 Task: Search one way flight ticket for 4 adults, 2 children, 2 infants in seat and 1 infant on lap in economy from Columbus: John Glenn Columbus International Airport to New Bern: Coastal Carolina Regional Airport (was Craven County Regional) on 8-4-2023. Choice of flights is JetBlue. Number of bags: 1 carry on bag. Price is upto 45000. Outbound departure time preference is 21:45.
Action: Mouse pressed left at (319, 265)
Screenshot: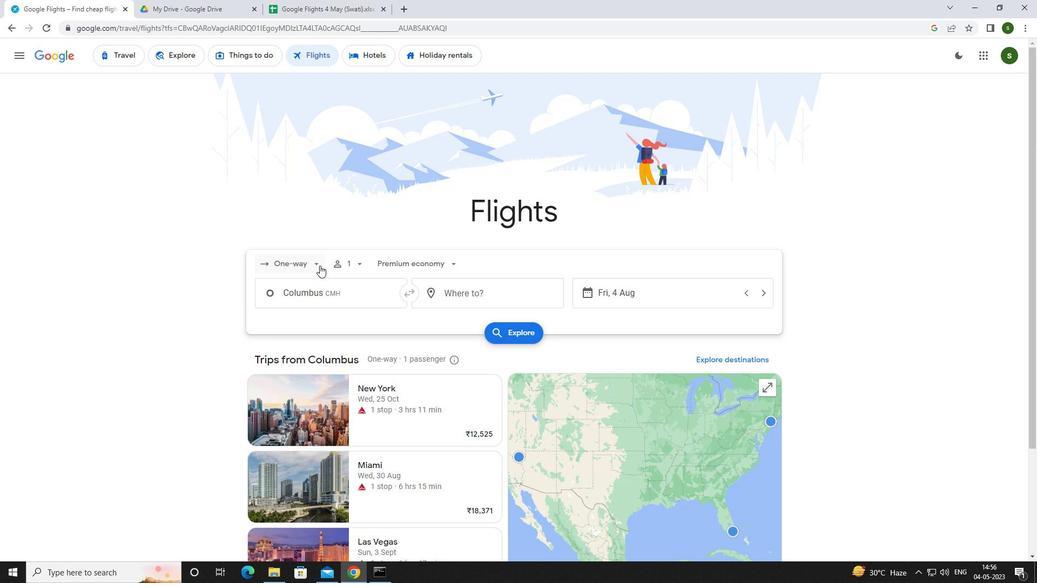 
Action: Mouse moved to (319, 310)
Screenshot: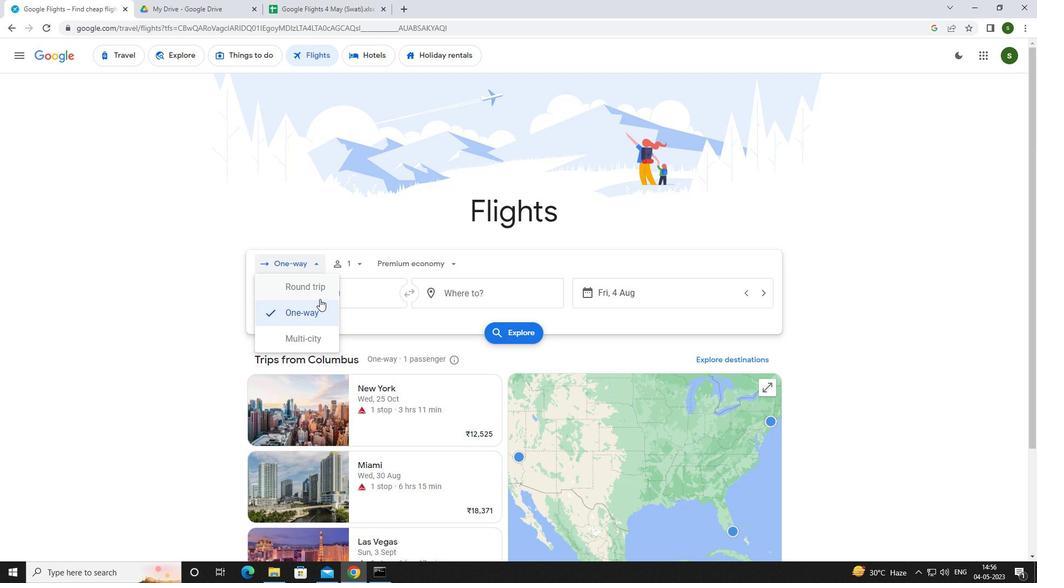 
Action: Mouse pressed left at (319, 310)
Screenshot: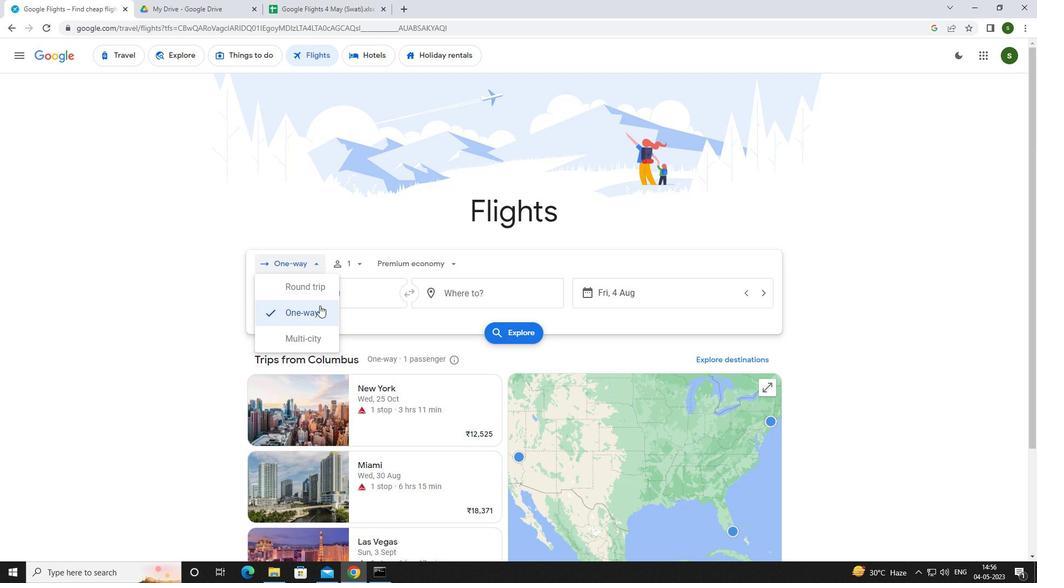 
Action: Mouse moved to (363, 265)
Screenshot: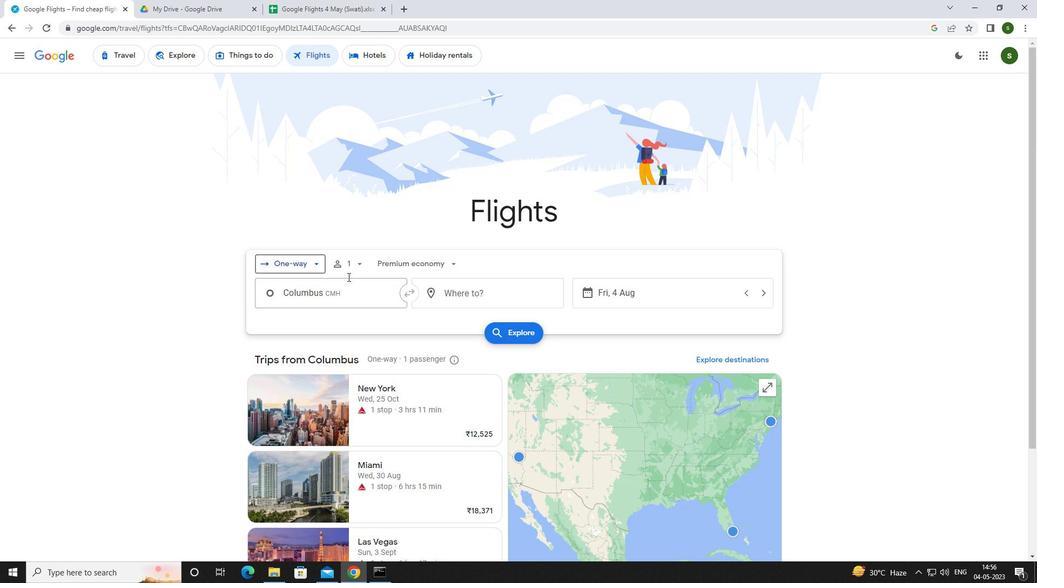 
Action: Mouse pressed left at (363, 265)
Screenshot: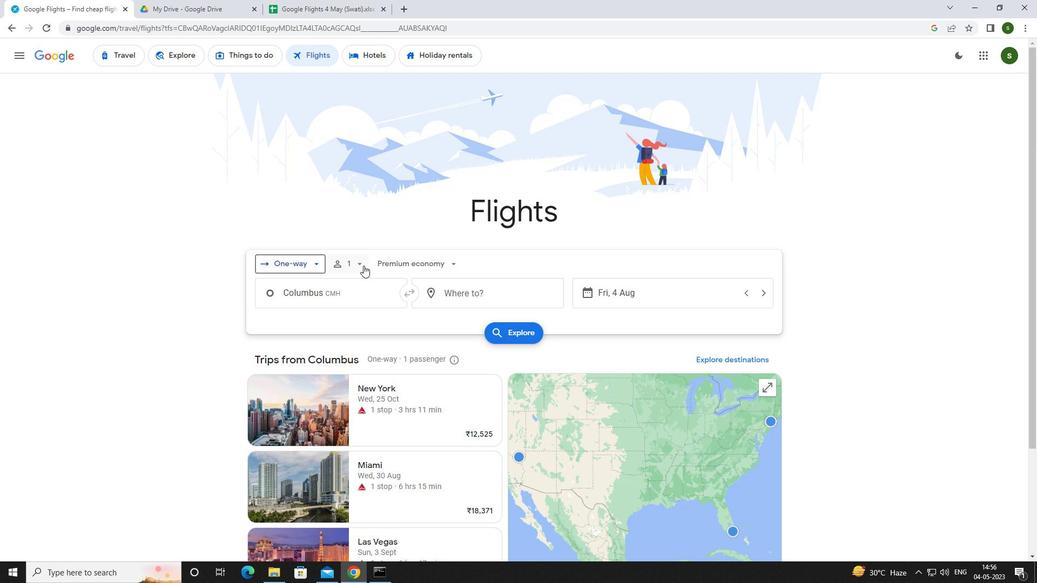 
Action: Mouse moved to (438, 292)
Screenshot: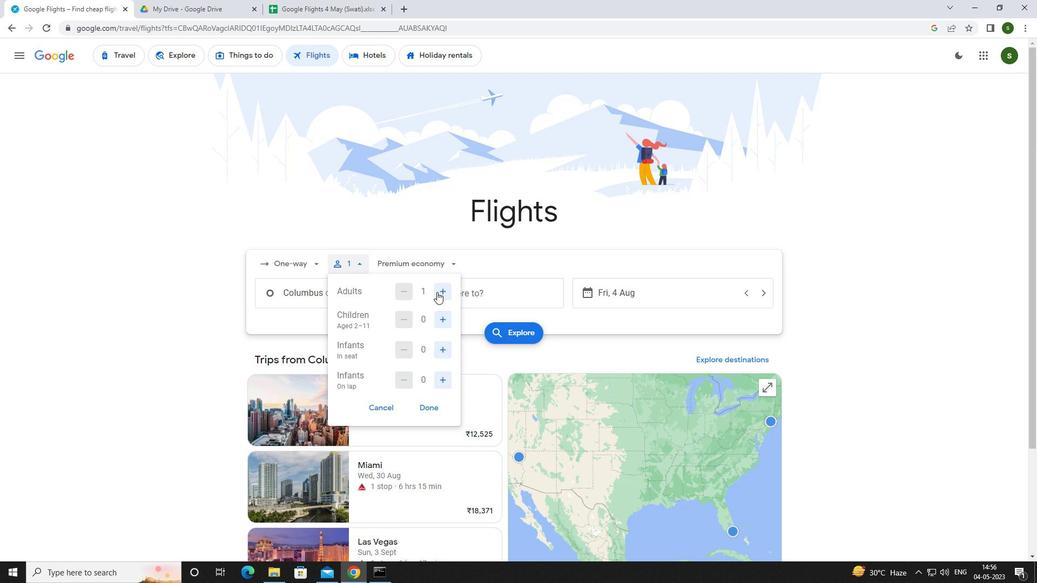
Action: Mouse pressed left at (438, 292)
Screenshot: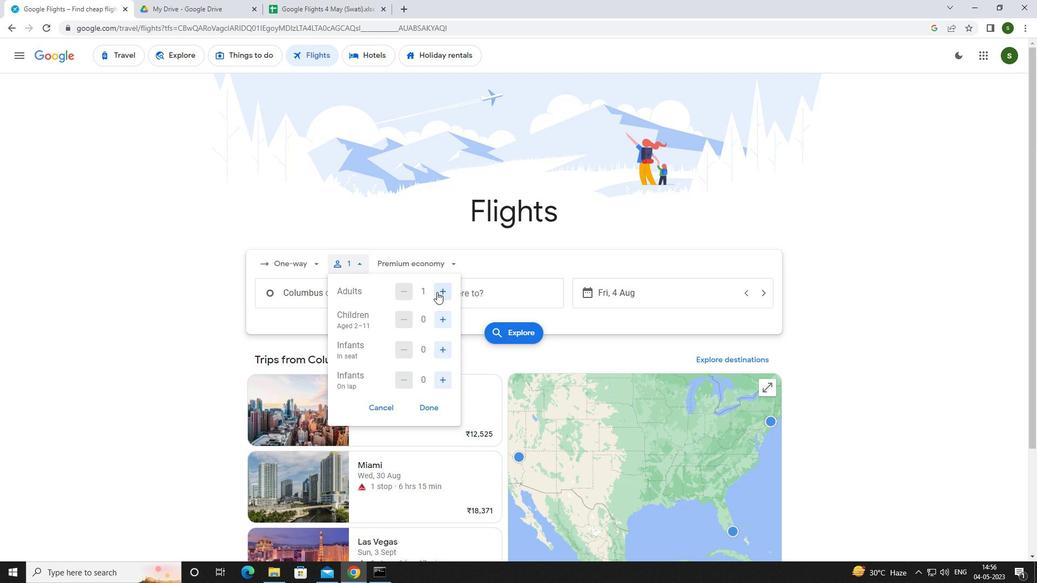 
Action: Mouse pressed left at (438, 292)
Screenshot: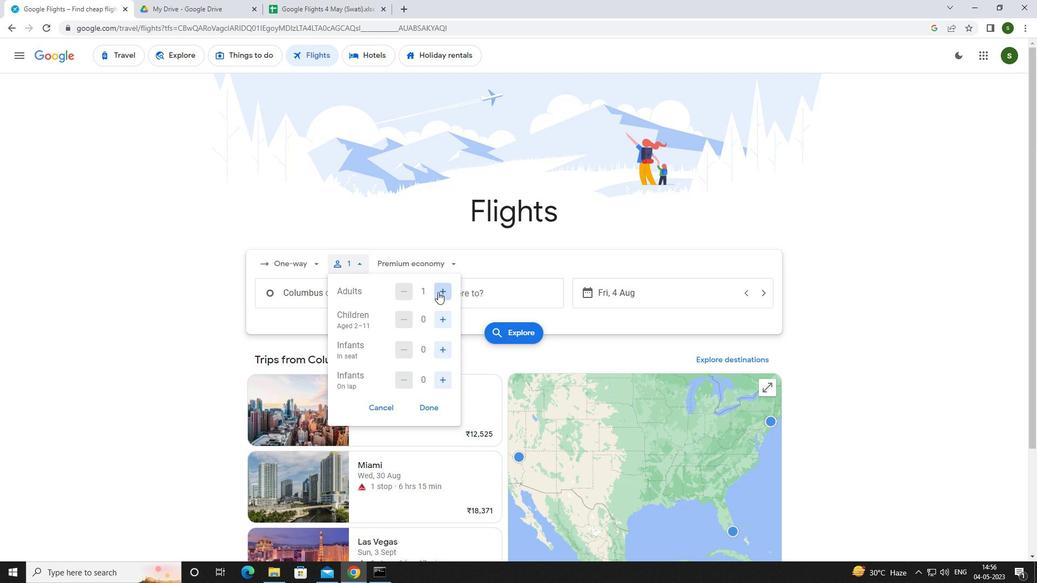 
Action: Mouse pressed left at (438, 292)
Screenshot: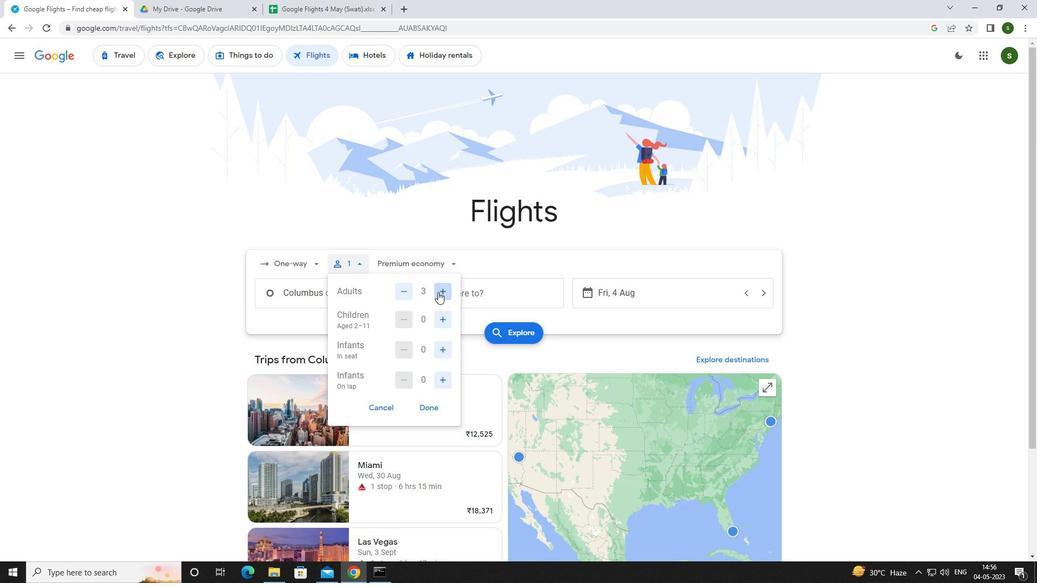 
Action: Mouse moved to (443, 317)
Screenshot: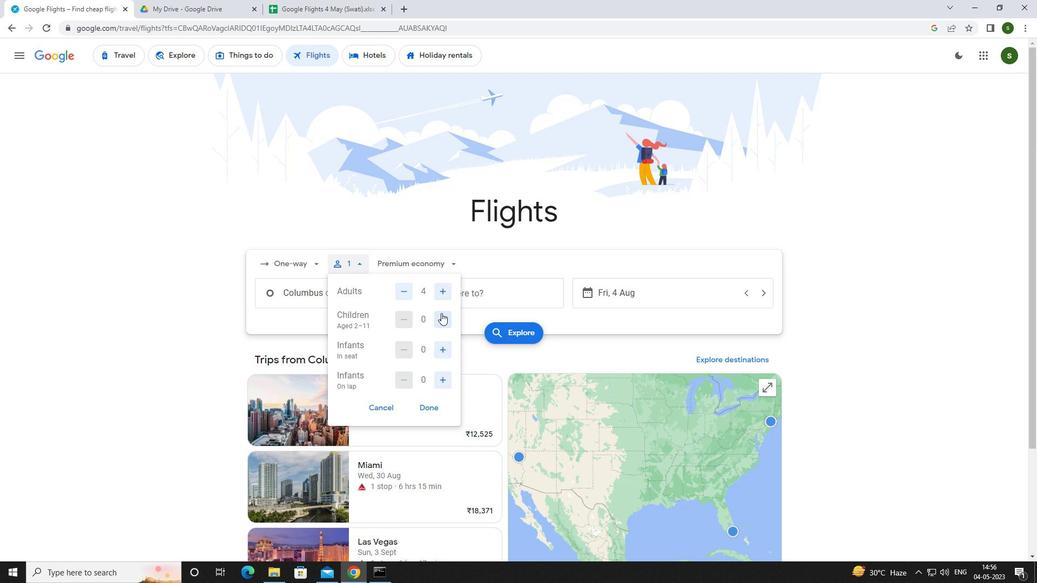 
Action: Mouse pressed left at (443, 317)
Screenshot: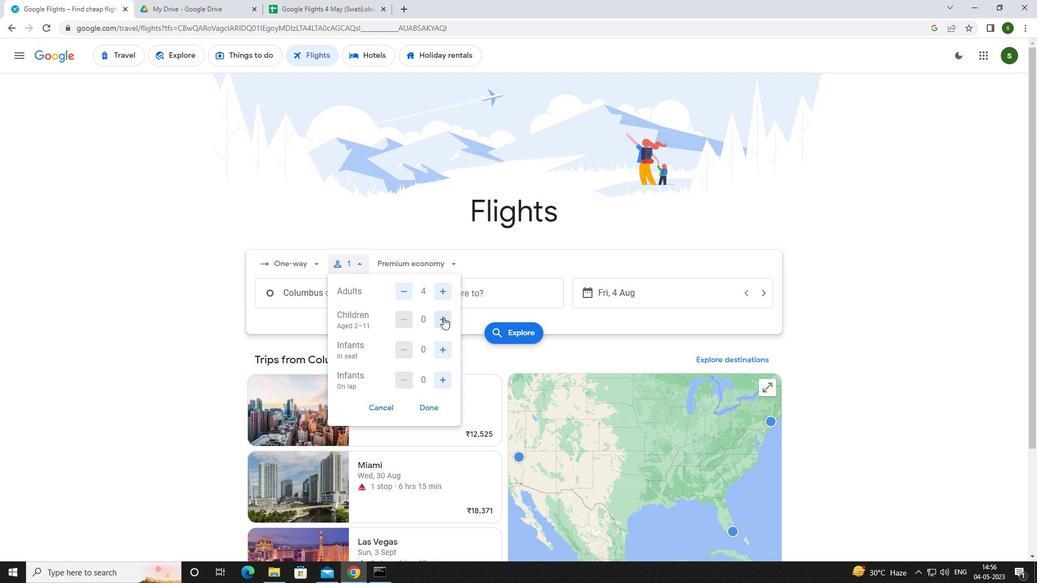 
Action: Mouse pressed left at (443, 317)
Screenshot: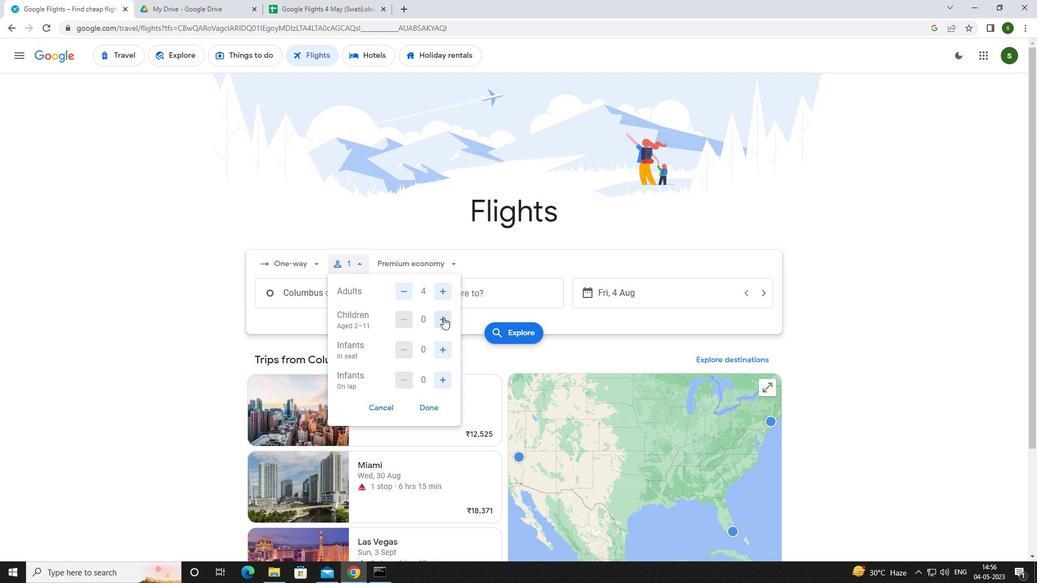 
Action: Mouse moved to (440, 347)
Screenshot: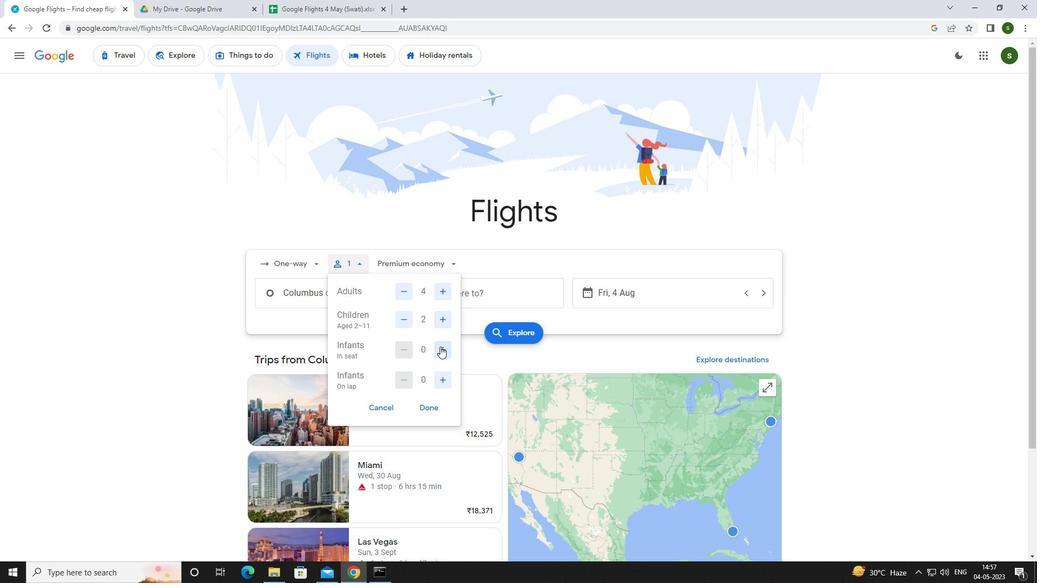 
Action: Mouse pressed left at (440, 347)
Screenshot: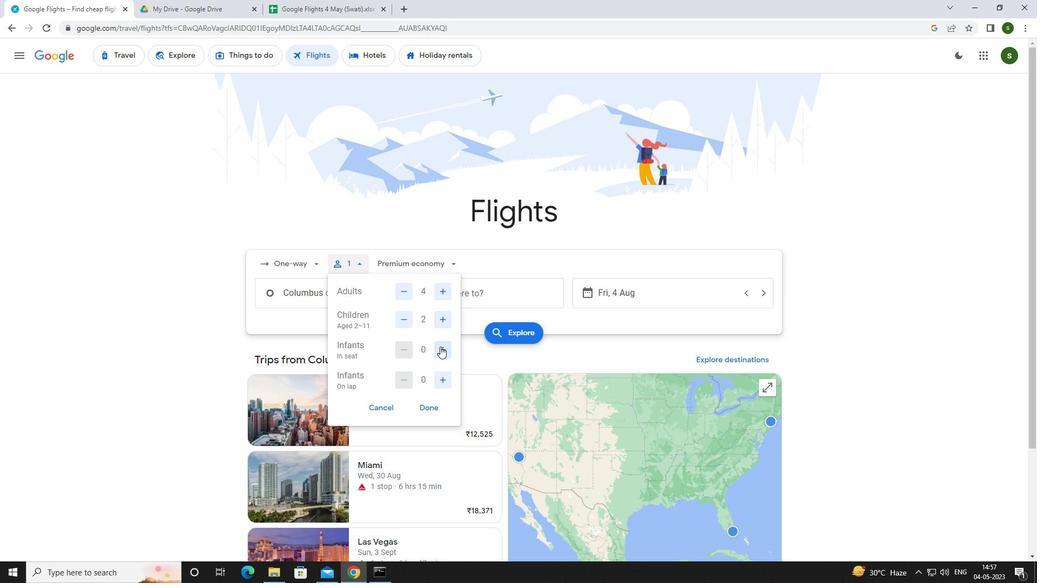 
Action: Mouse moved to (441, 347)
Screenshot: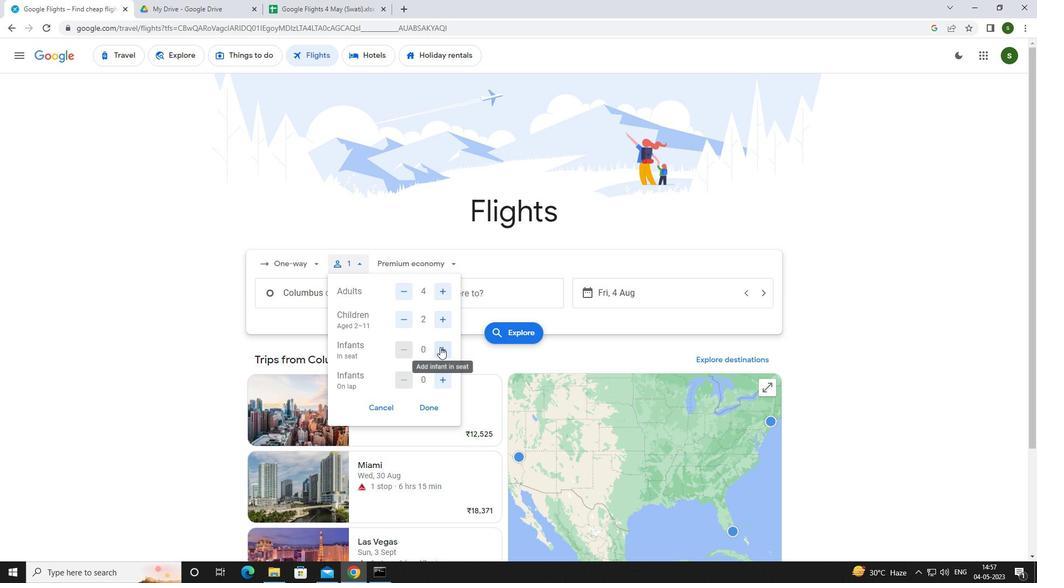 
Action: Mouse pressed left at (441, 347)
Screenshot: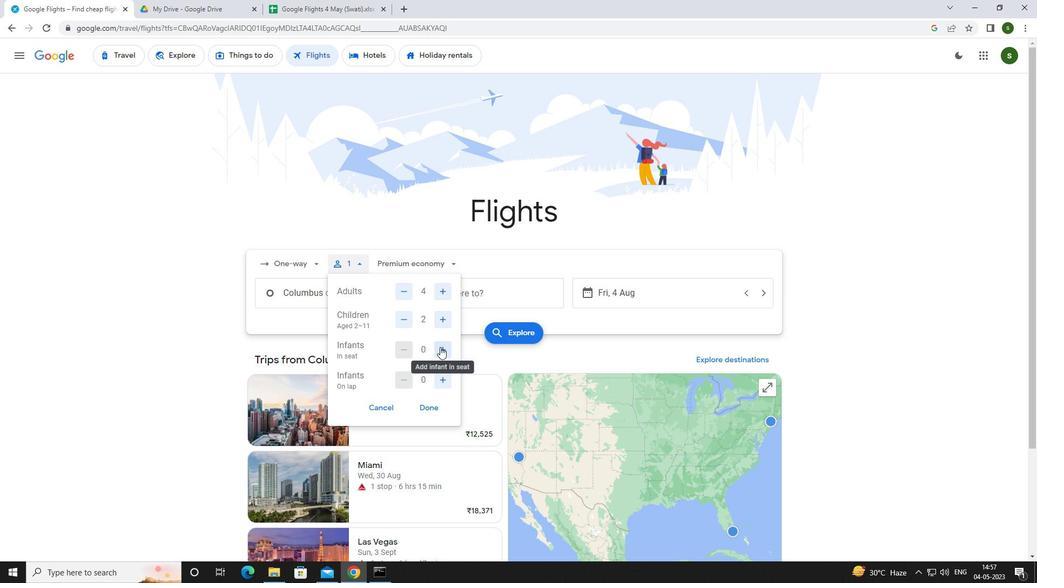 
Action: Mouse moved to (440, 378)
Screenshot: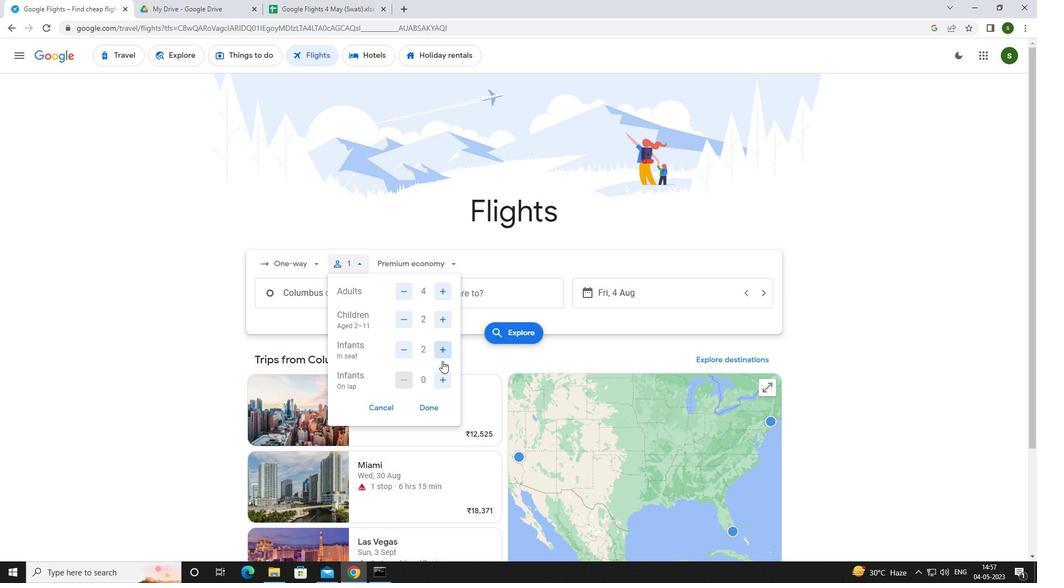 
Action: Mouse pressed left at (440, 378)
Screenshot: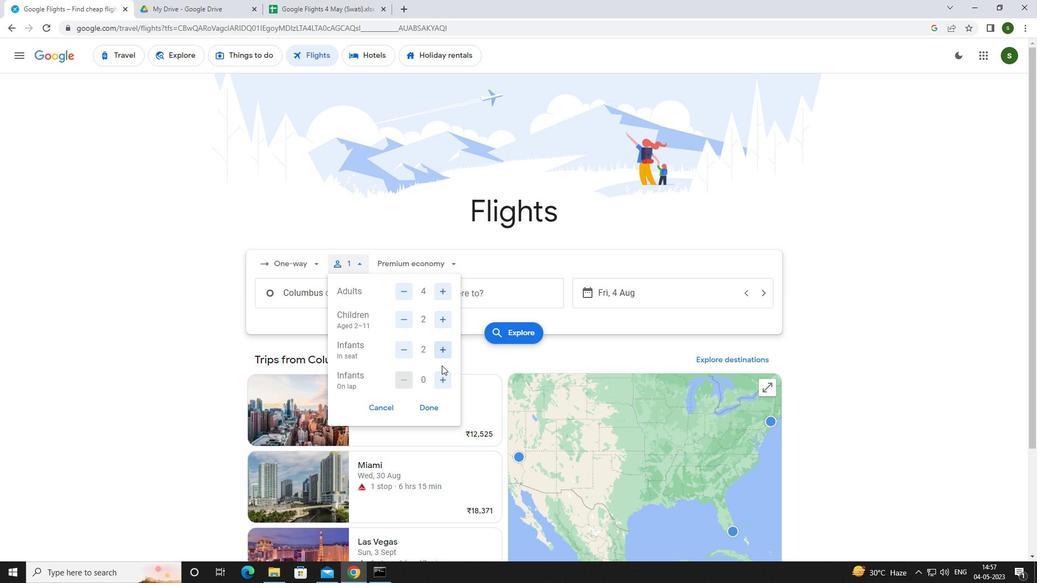 
Action: Mouse moved to (431, 264)
Screenshot: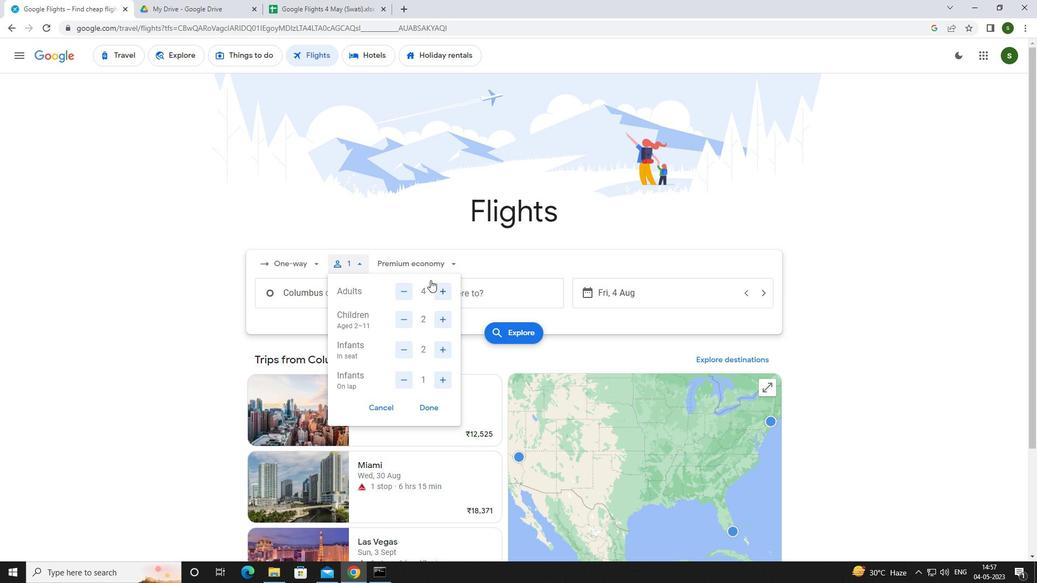 
Action: Mouse pressed left at (431, 264)
Screenshot: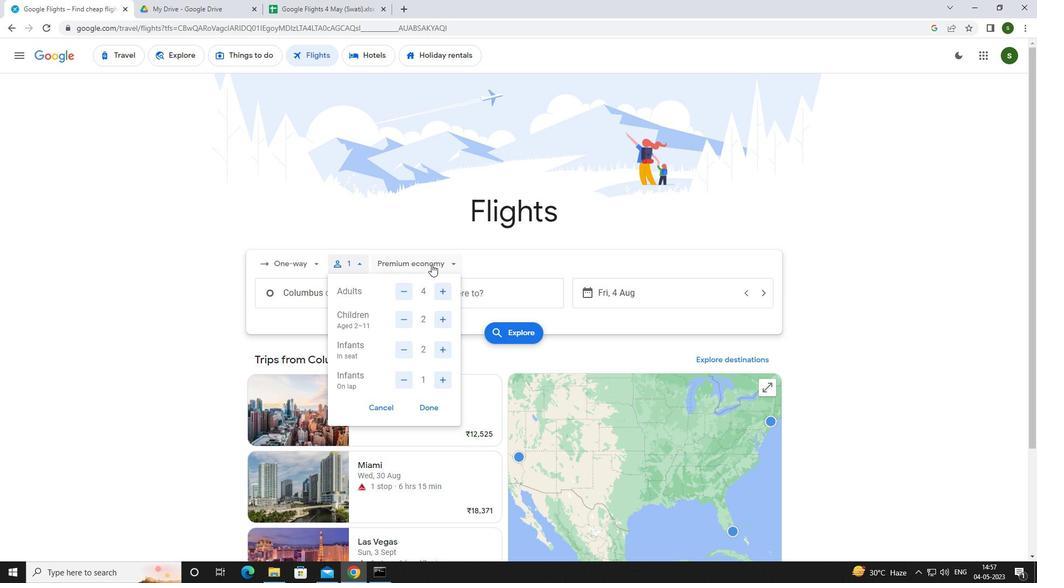 
Action: Mouse moved to (424, 291)
Screenshot: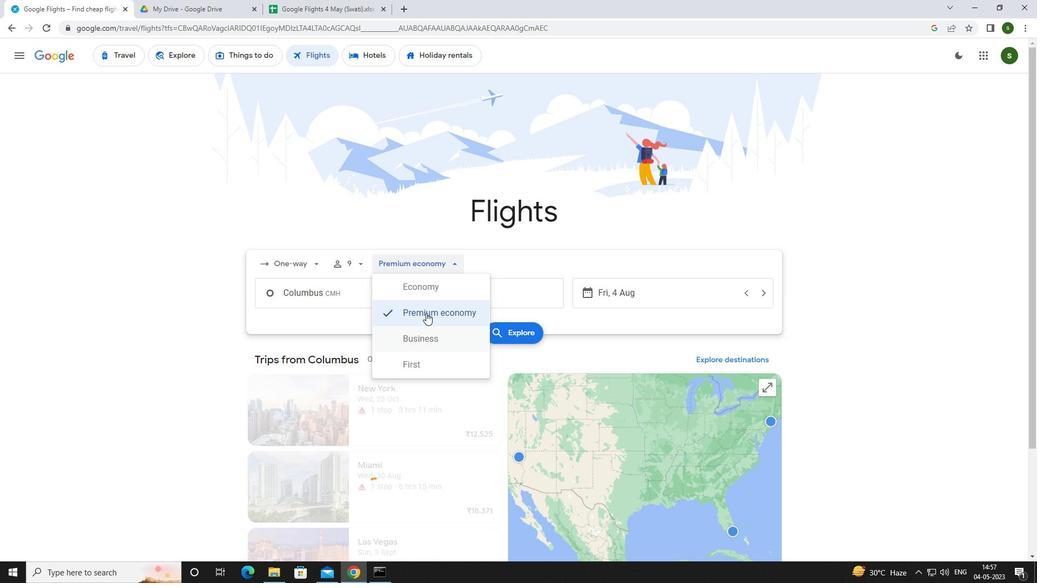 
Action: Mouse pressed left at (424, 291)
Screenshot: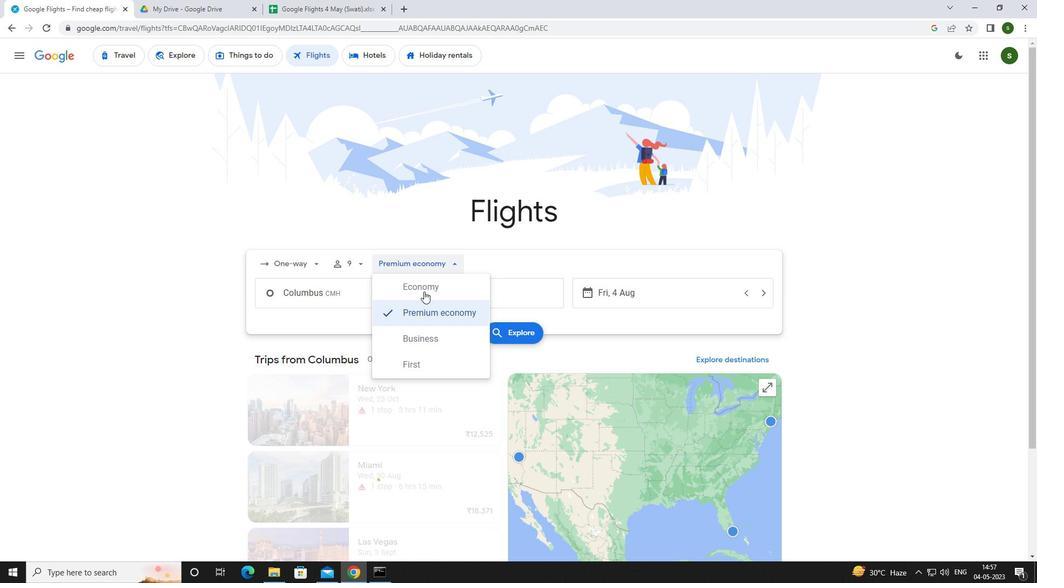 
Action: Mouse moved to (360, 299)
Screenshot: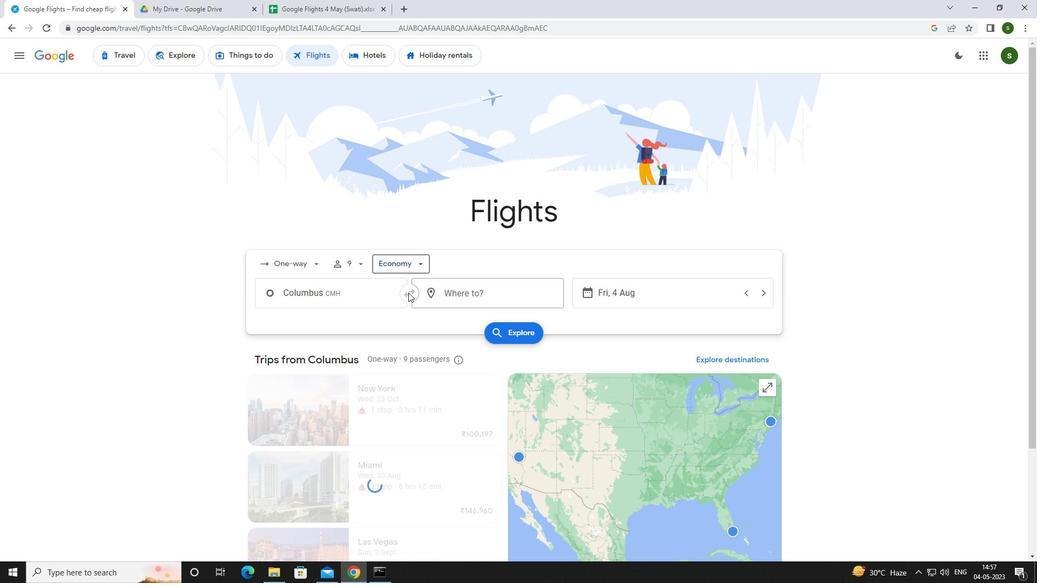 
Action: Mouse pressed left at (360, 299)
Screenshot: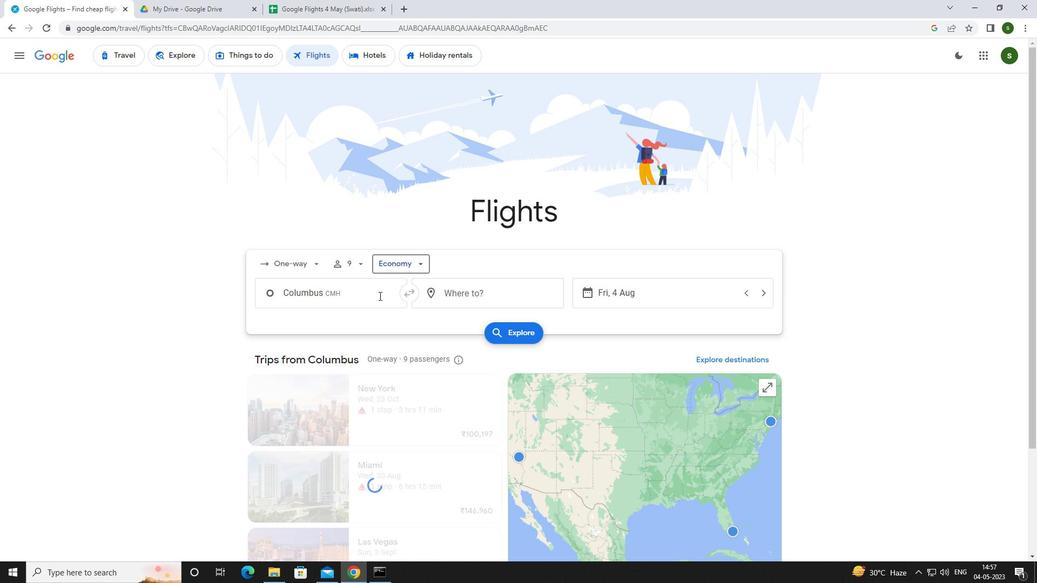 
Action: Mouse moved to (361, 299)
Screenshot: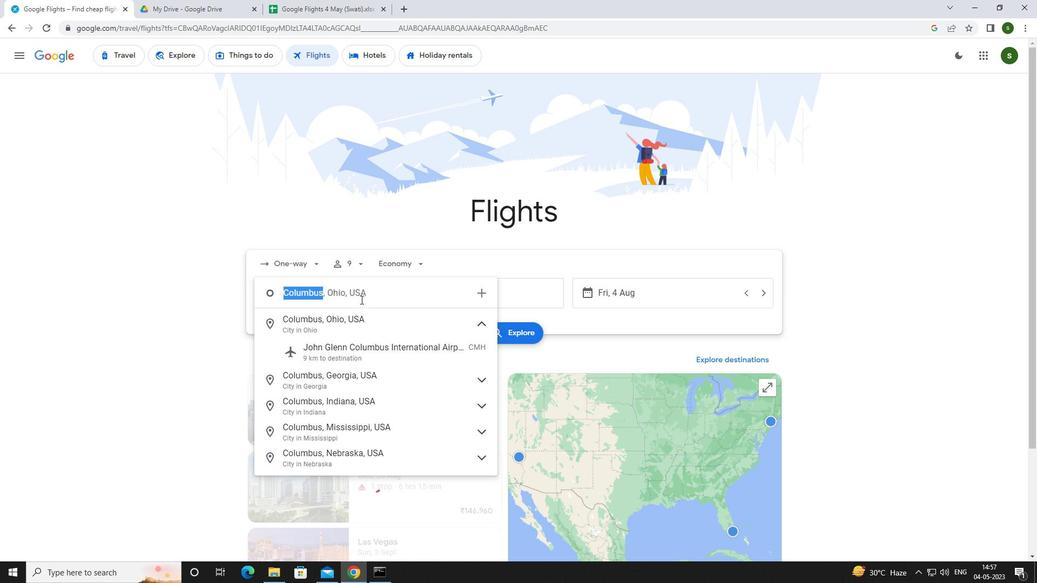 
Action: Key pressed <Key.caps_lock>j<Key.caps_lock>ohn<Key.space><Key.caps_lock>g<Key.caps_lock>l
Screenshot: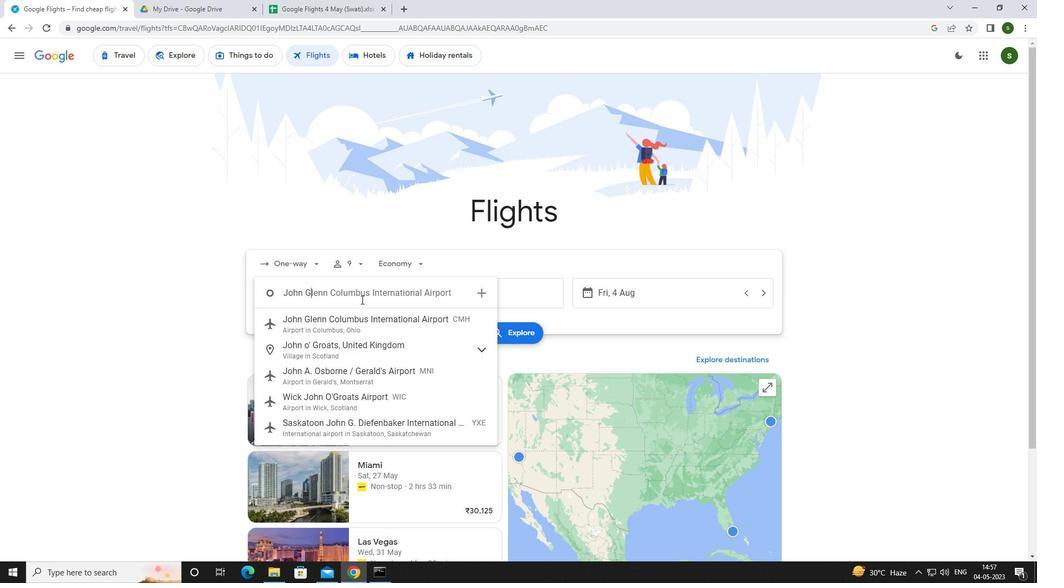 
Action: Mouse moved to (365, 323)
Screenshot: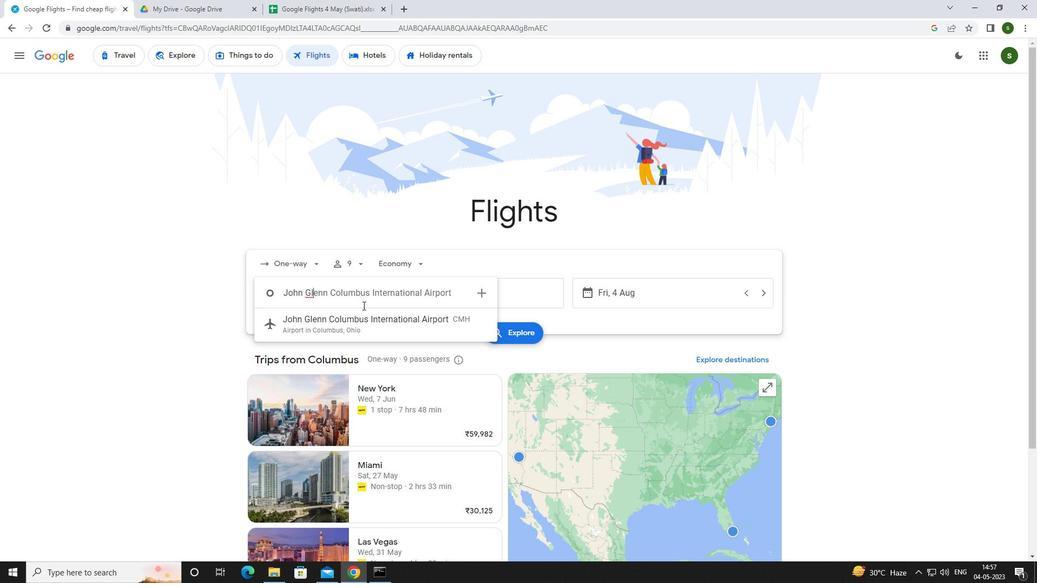 
Action: Mouse pressed left at (365, 323)
Screenshot: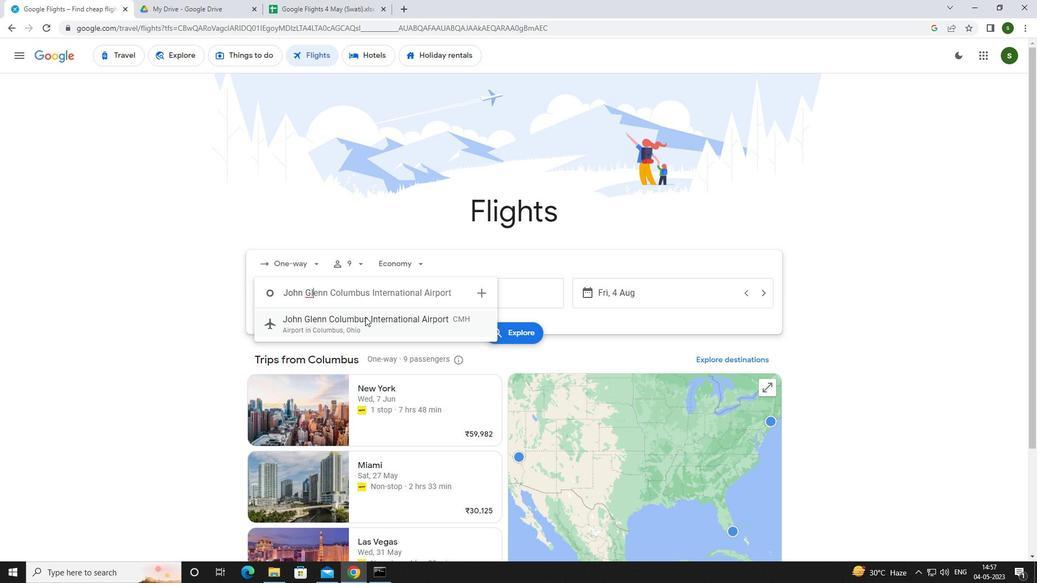 
Action: Mouse moved to (487, 297)
Screenshot: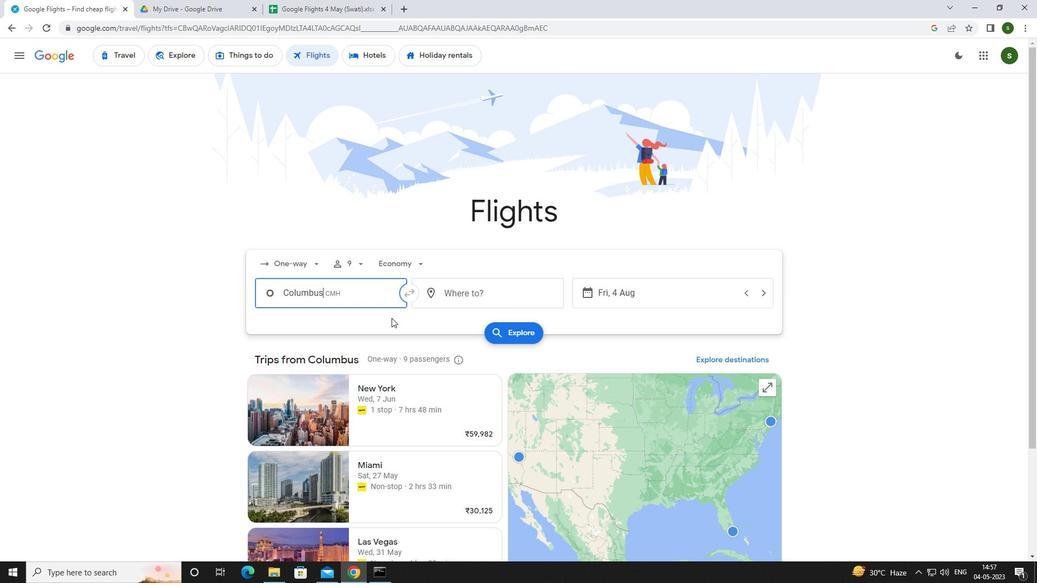 
Action: Mouse pressed left at (487, 297)
Screenshot: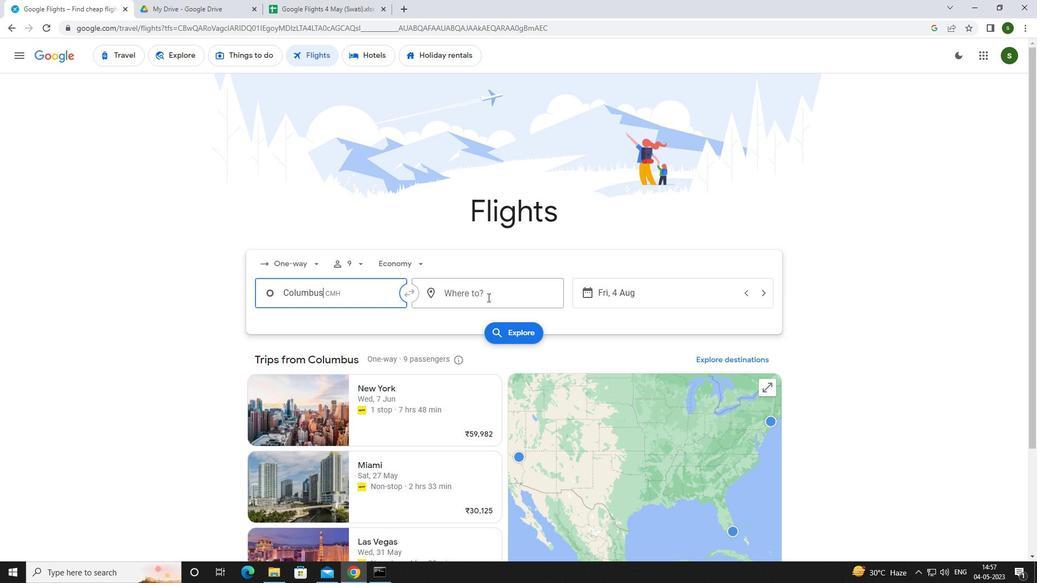 
Action: Mouse moved to (477, 290)
Screenshot: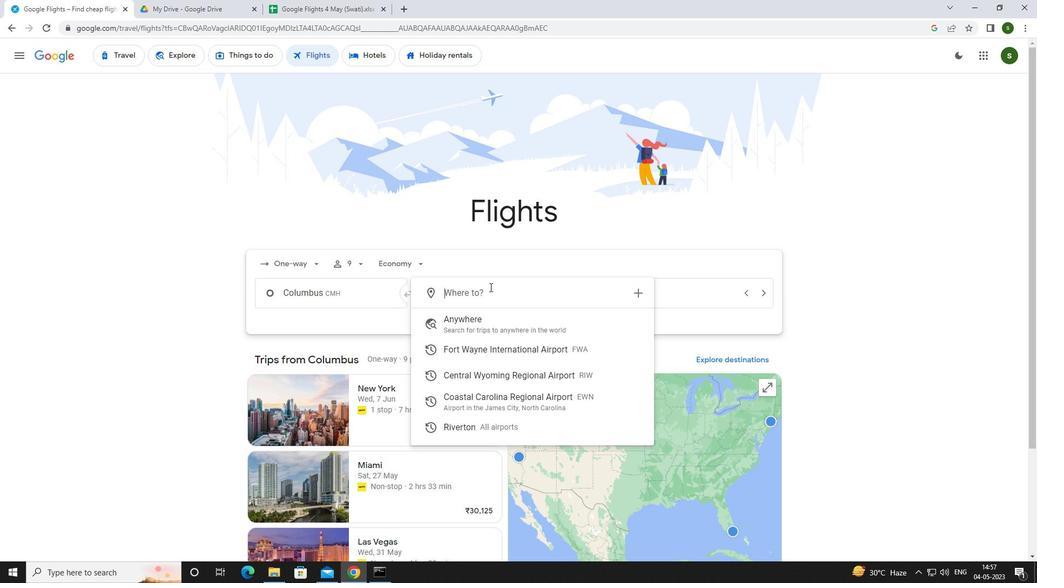
Action: Key pressed <Key.caps_lock>c<Key.caps_lock>oastal
Screenshot: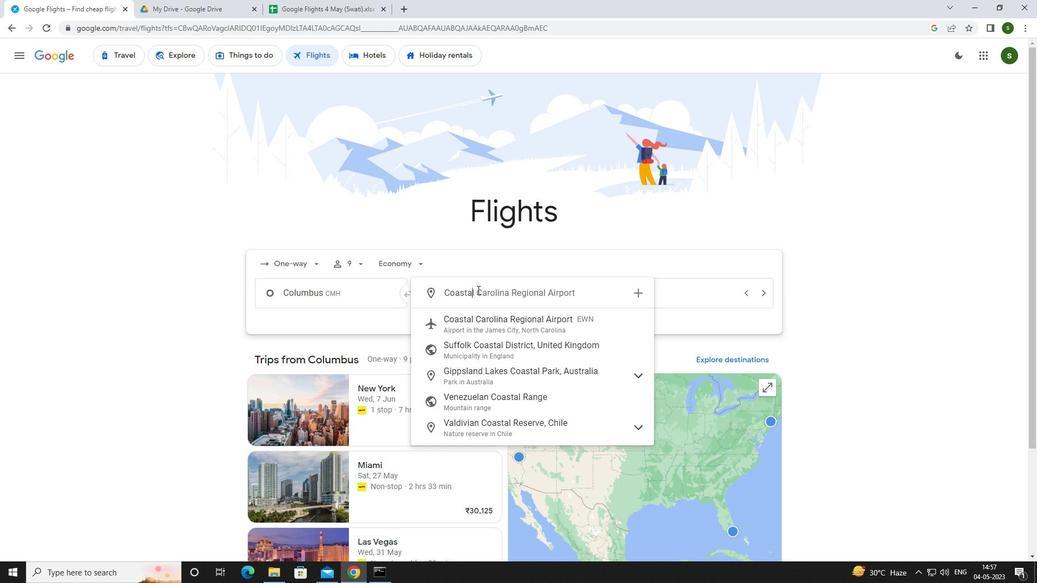 
Action: Mouse moved to (477, 331)
Screenshot: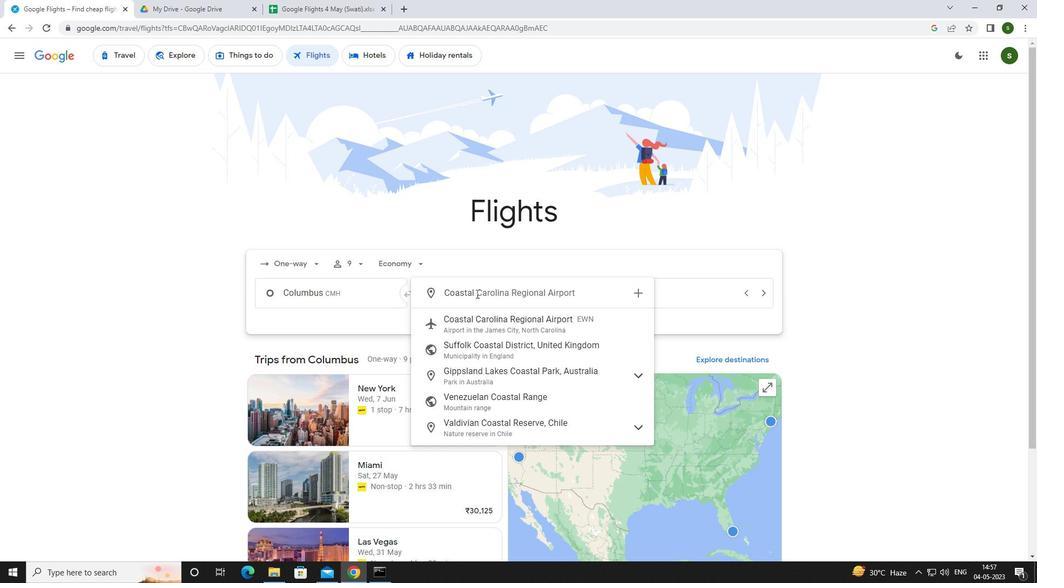 
Action: Mouse pressed left at (477, 331)
Screenshot: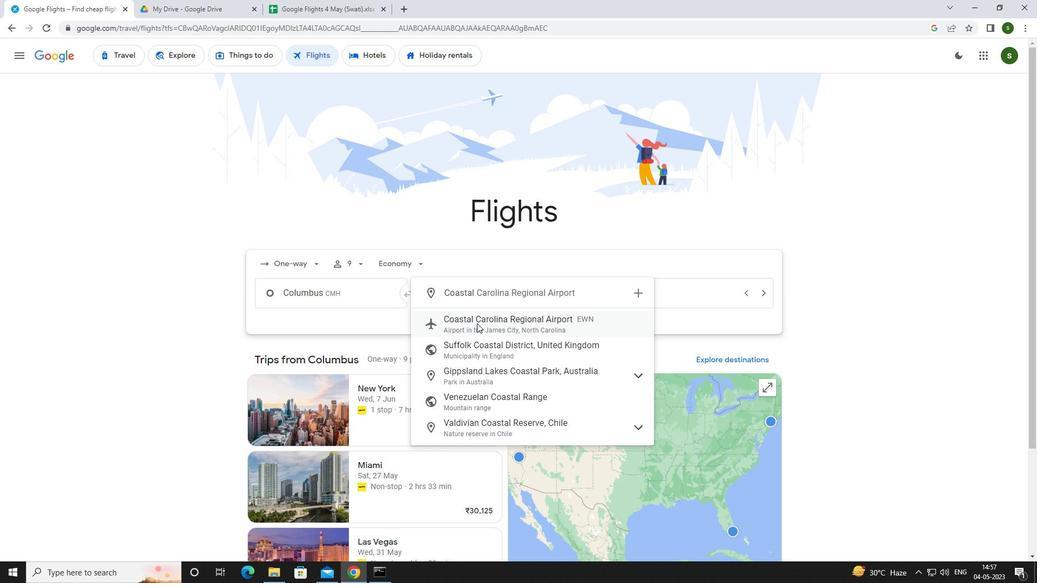 
Action: Mouse moved to (645, 292)
Screenshot: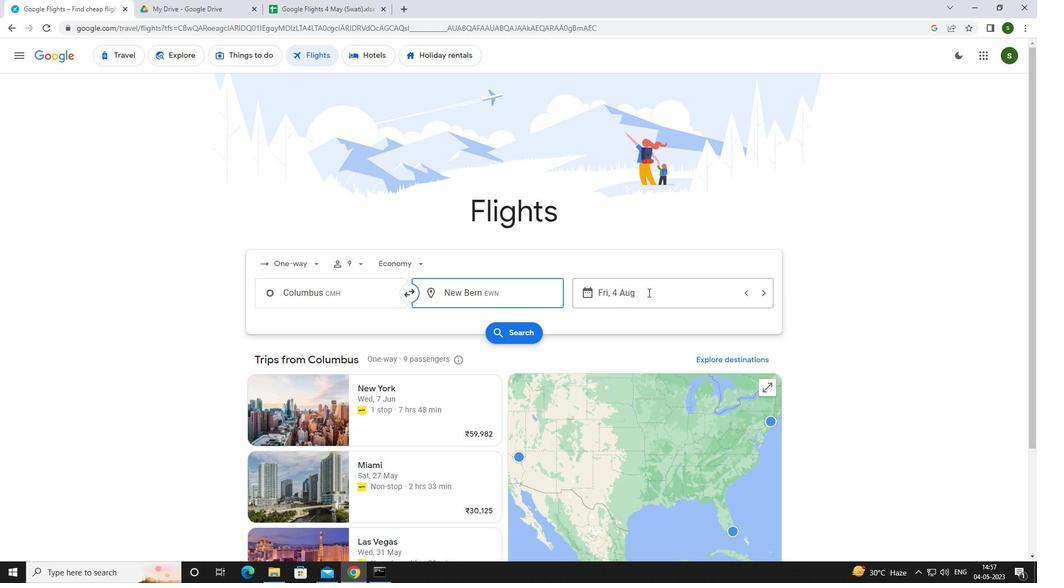 
Action: Mouse pressed left at (645, 292)
Screenshot: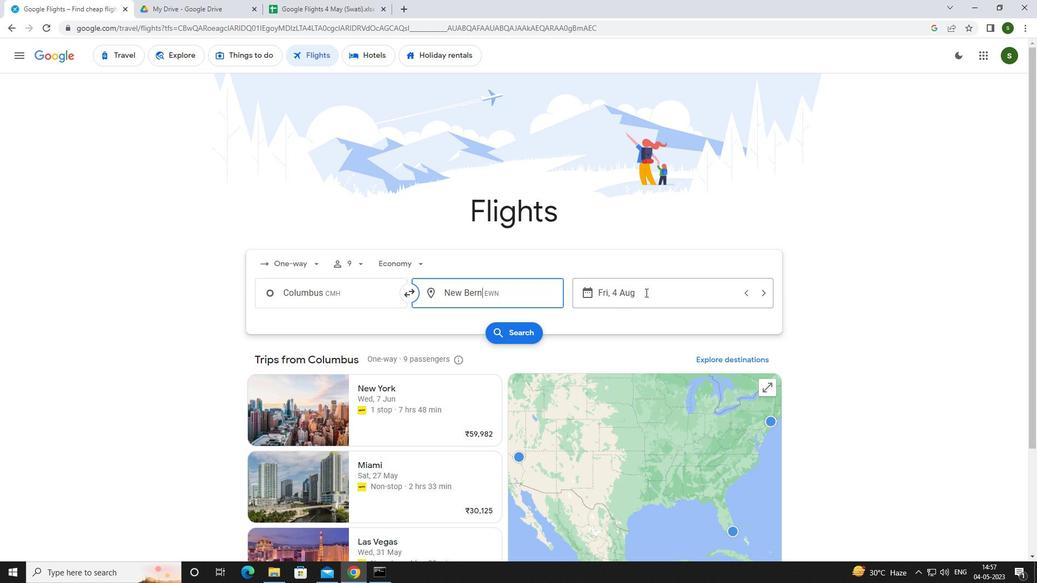 
Action: Mouse moved to (523, 366)
Screenshot: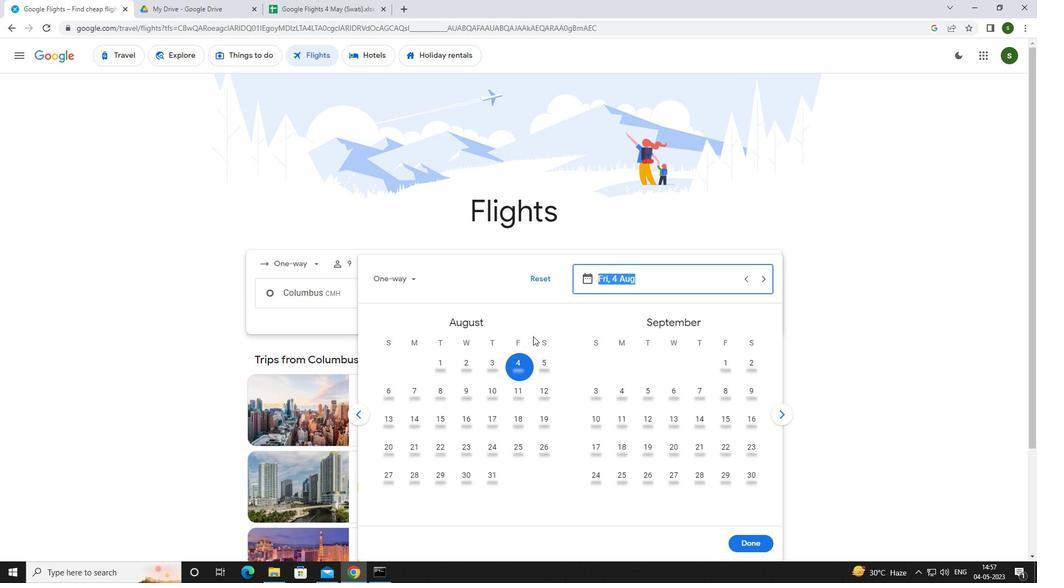 
Action: Mouse pressed left at (523, 366)
Screenshot: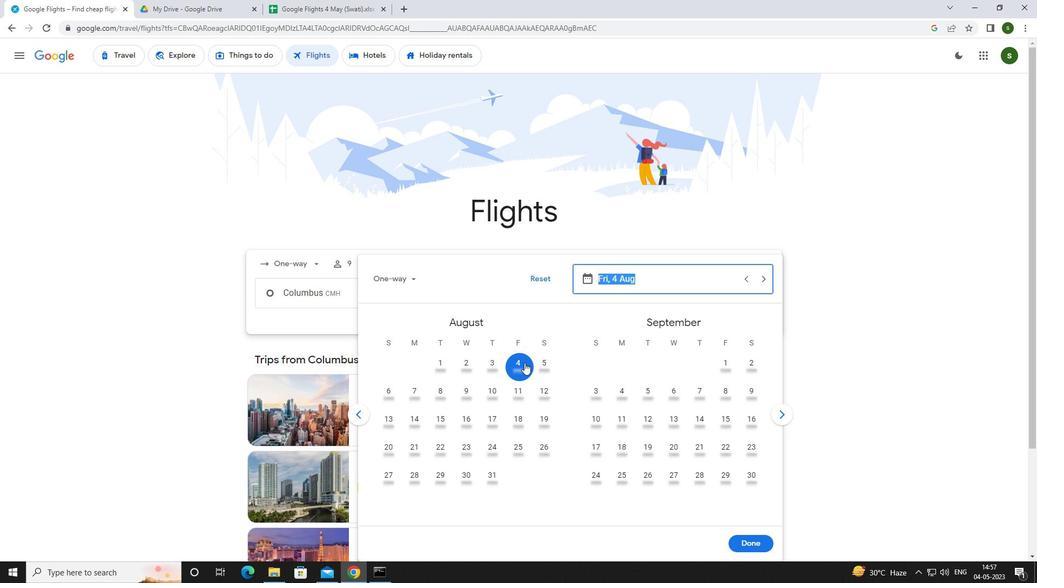 
Action: Mouse moved to (739, 544)
Screenshot: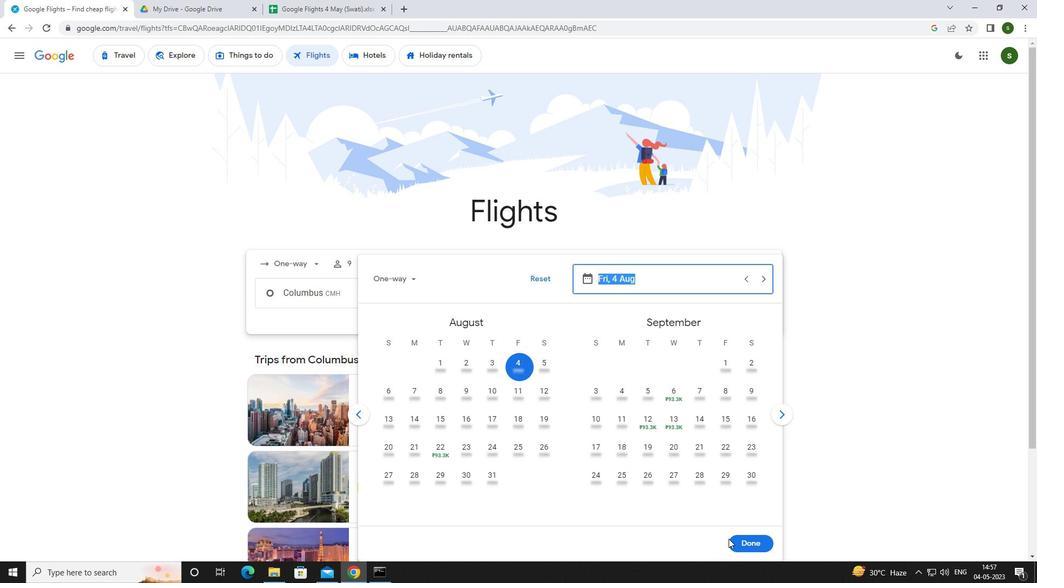 
Action: Mouse pressed left at (739, 544)
Screenshot: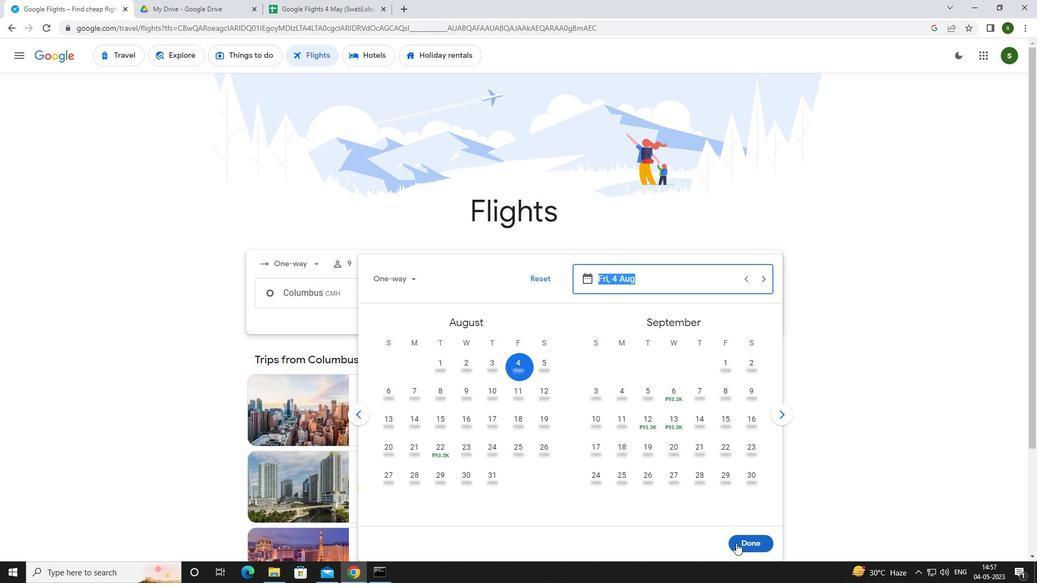 
Action: Mouse moved to (490, 326)
Screenshot: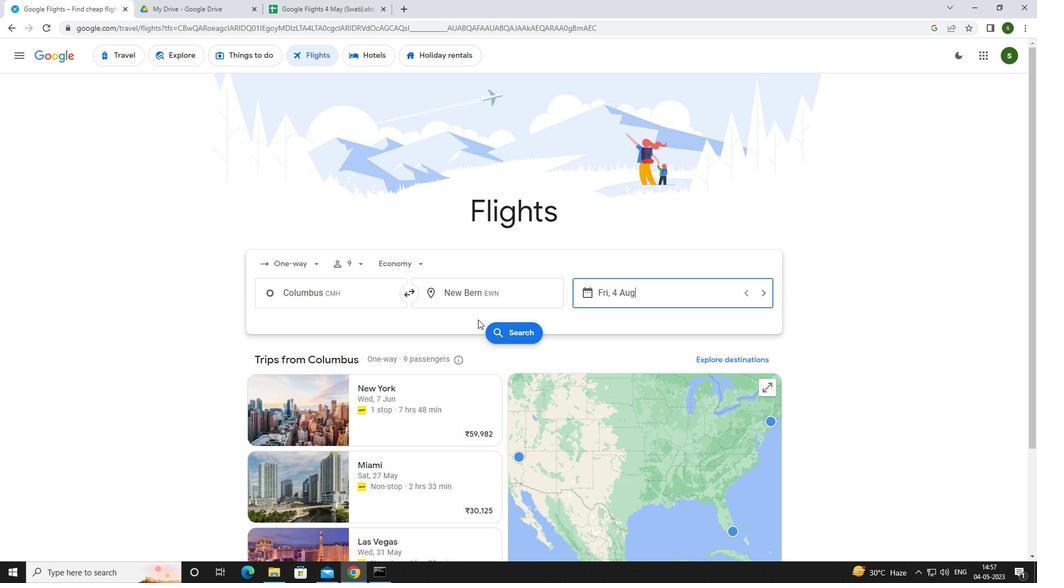 
Action: Mouse pressed left at (490, 326)
Screenshot: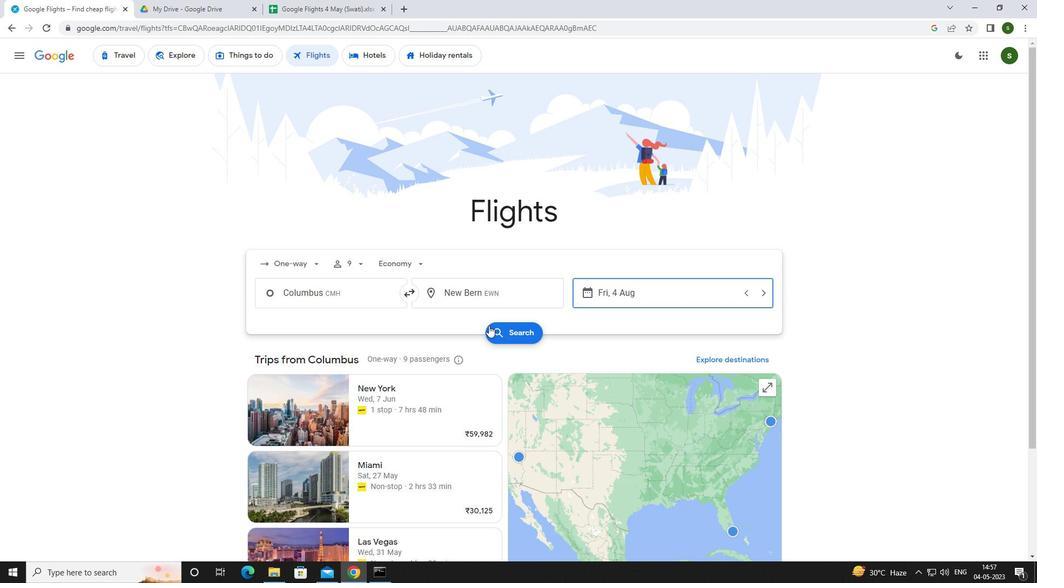 
Action: Mouse moved to (264, 154)
Screenshot: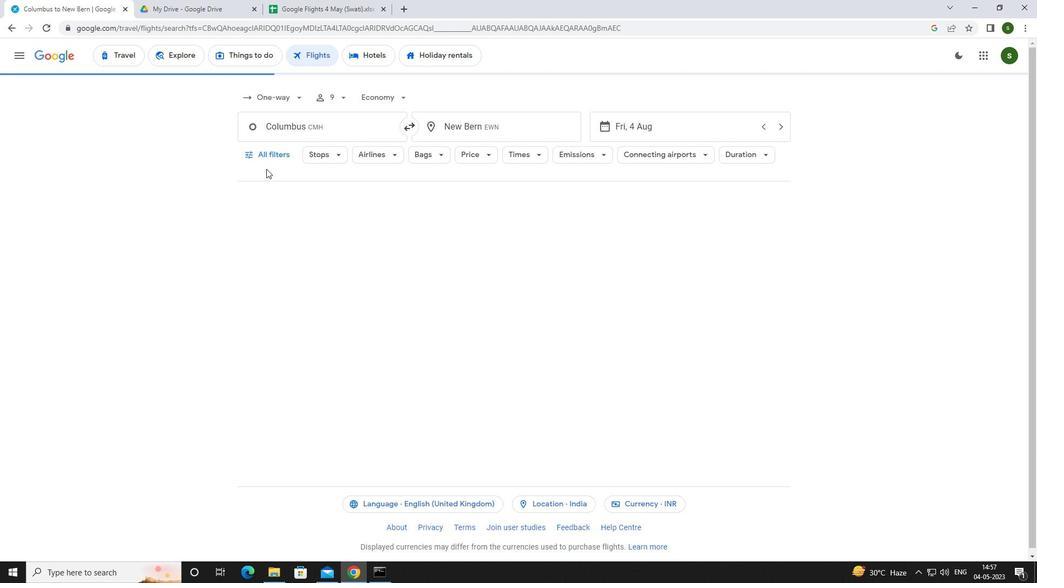 
Action: Mouse pressed left at (264, 154)
Screenshot: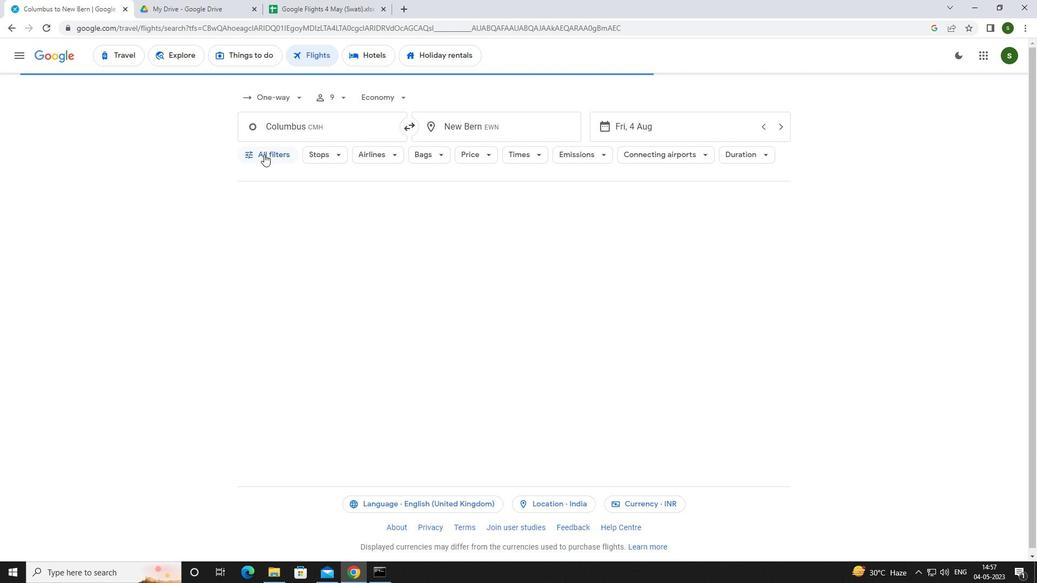 
Action: Mouse moved to (401, 385)
Screenshot: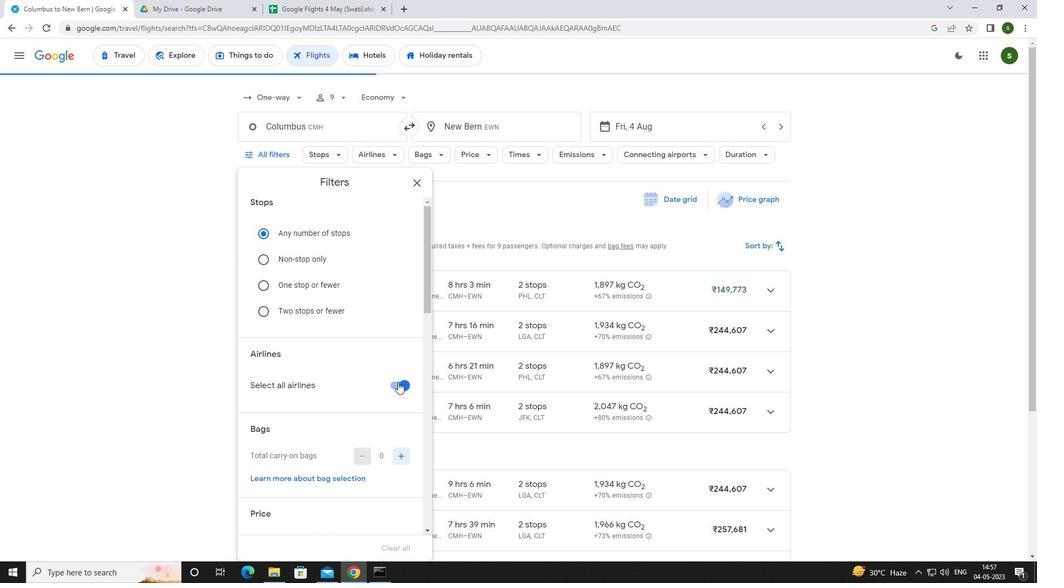 
Action: Mouse pressed left at (401, 385)
Screenshot: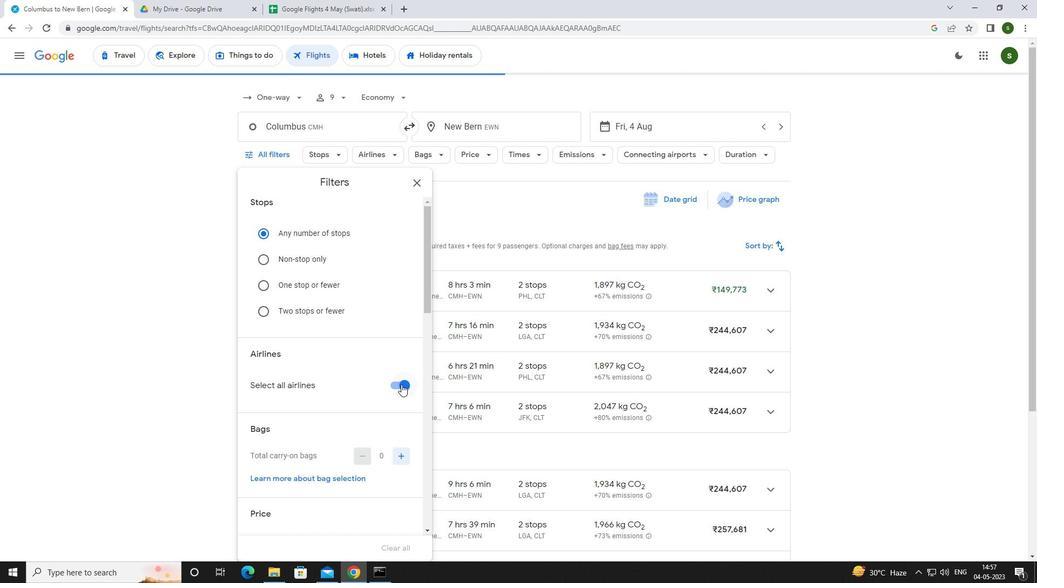
Action: Mouse moved to (399, 385)
Screenshot: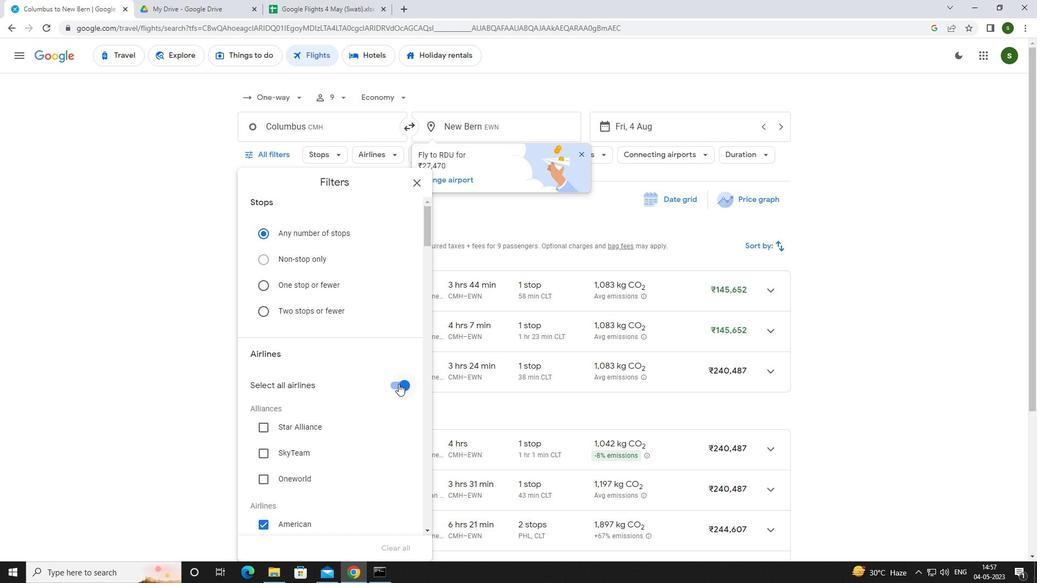 
Action: Mouse pressed left at (399, 385)
Screenshot: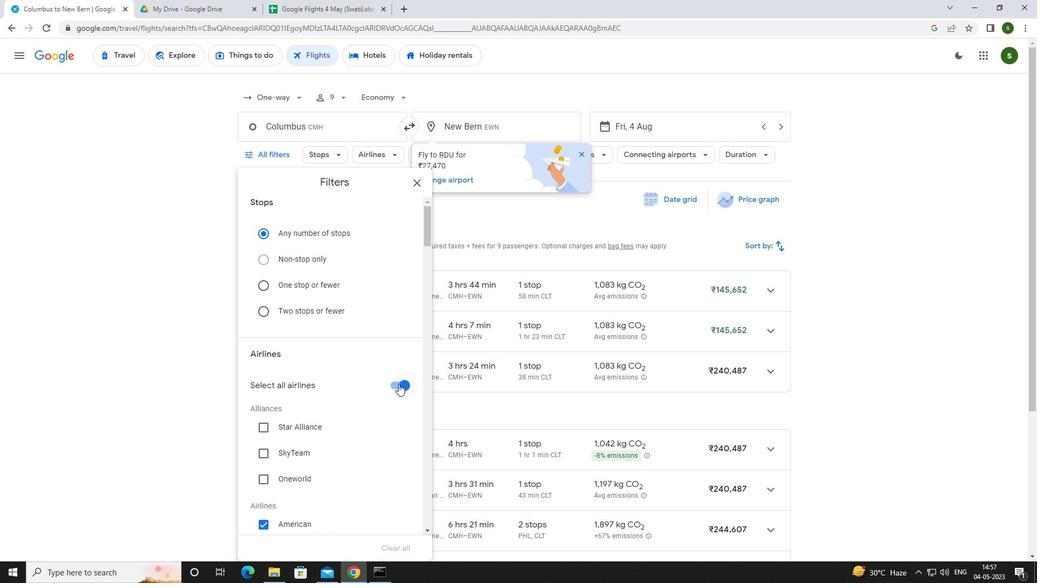 
Action: Mouse scrolled (399, 385) with delta (0, 0)
Screenshot: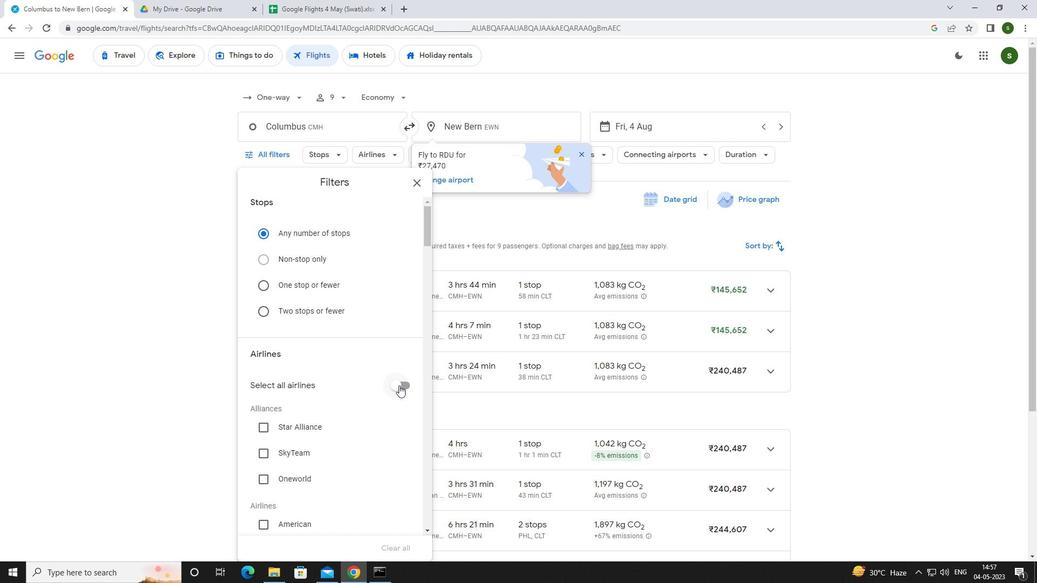 
Action: Mouse scrolled (399, 385) with delta (0, 0)
Screenshot: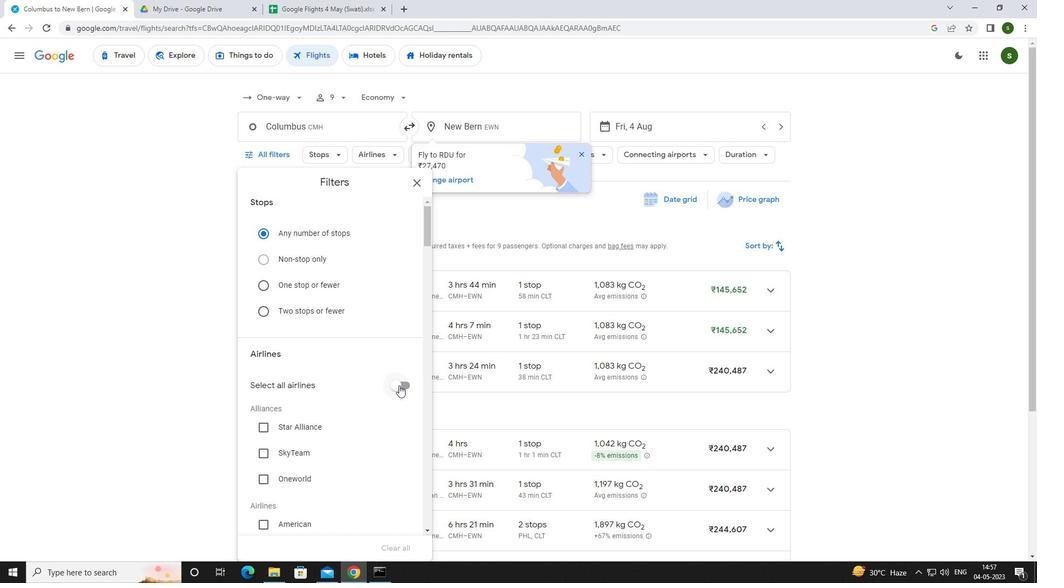 
Action: Mouse scrolled (399, 385) with delta (0, 0)
Screenshot: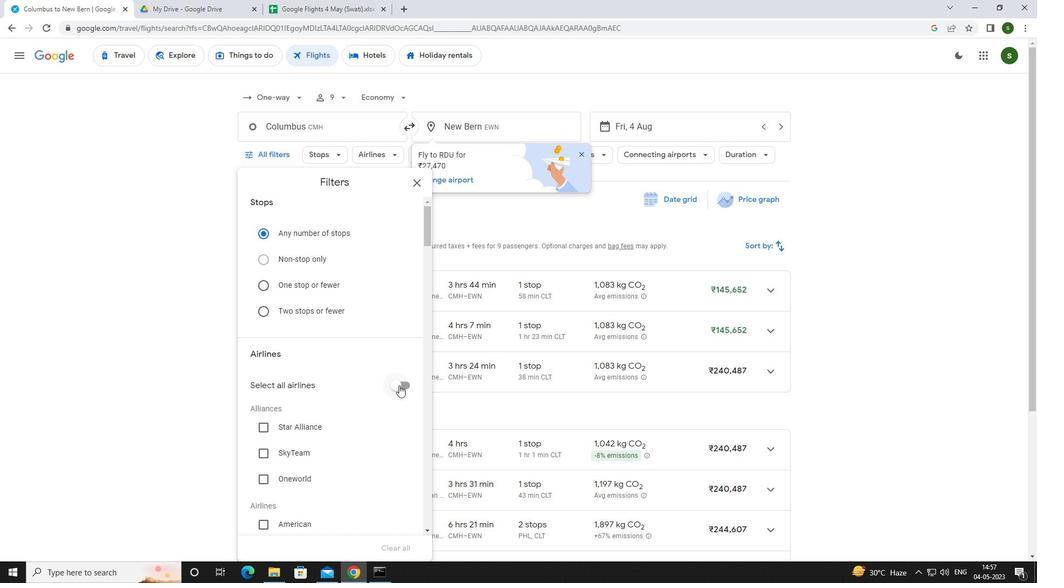 
Action: Mouse scrolled (399, 385) with delta (0, 0)
Screenshot: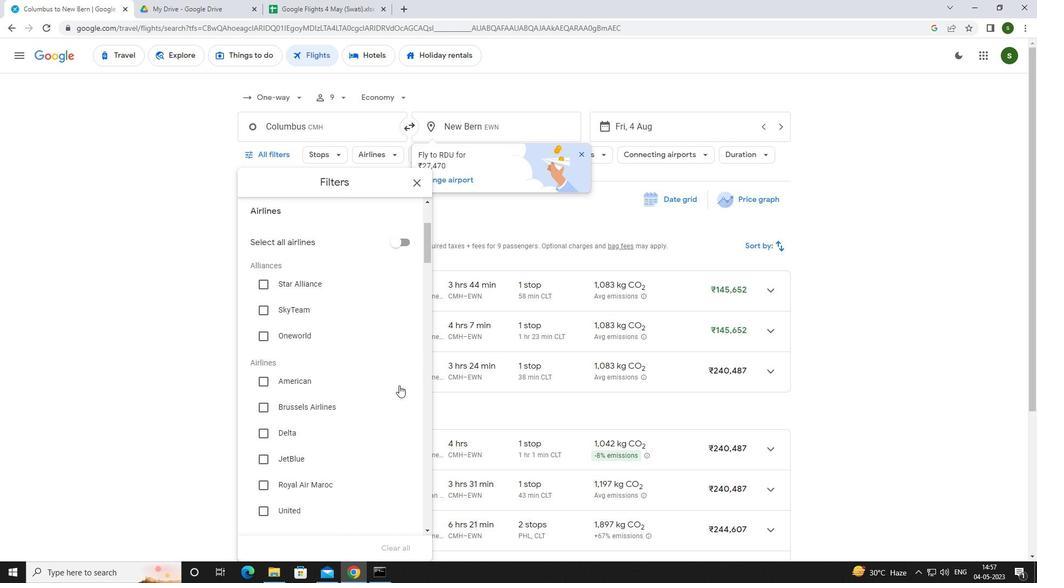 
Action: Mouse moved to (297, 388)
Screenshot: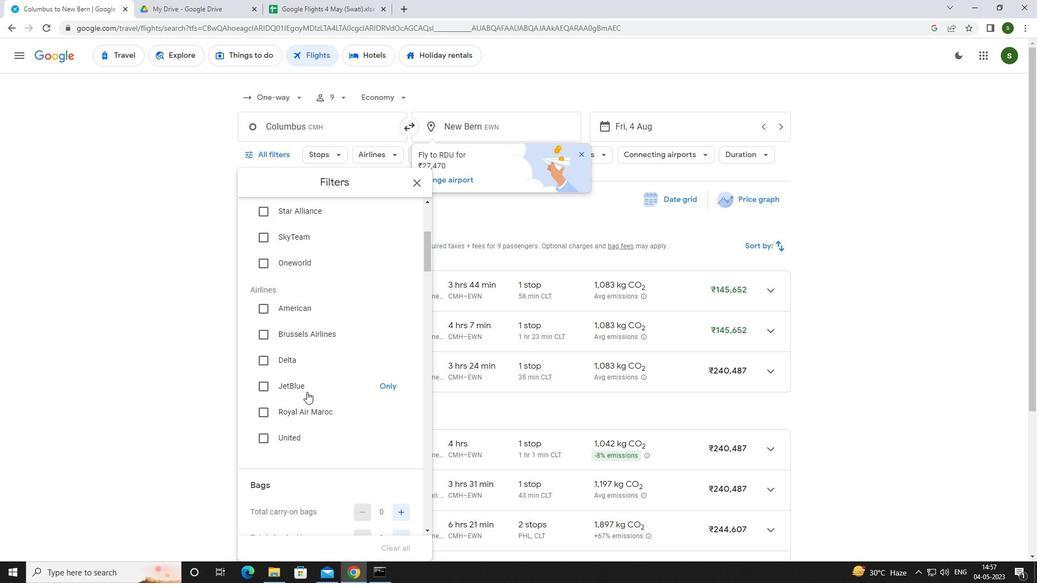 
Action: Mouse pressed left at (297, 388)
Screenshot: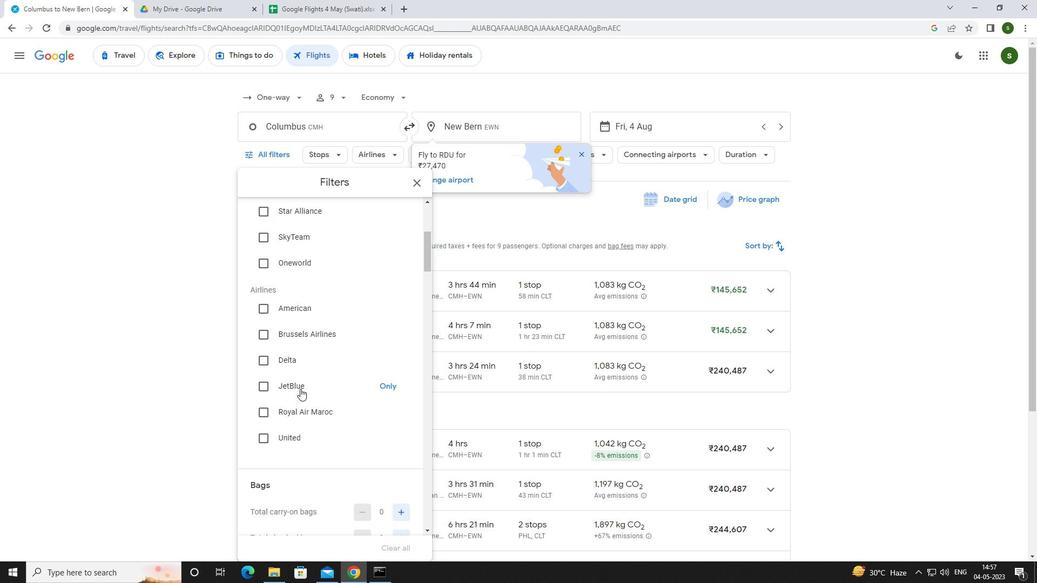 
Action: Mouse moved to (296, 385)
Screenshot: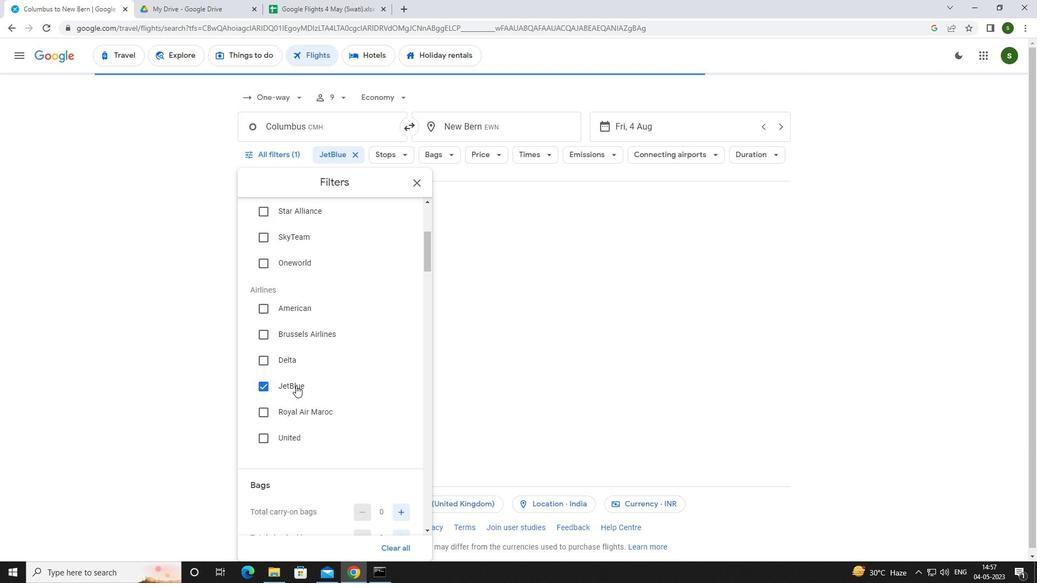 
Action: Mouse scrolled (296, 385) with delta (0, 0)
Screenshot: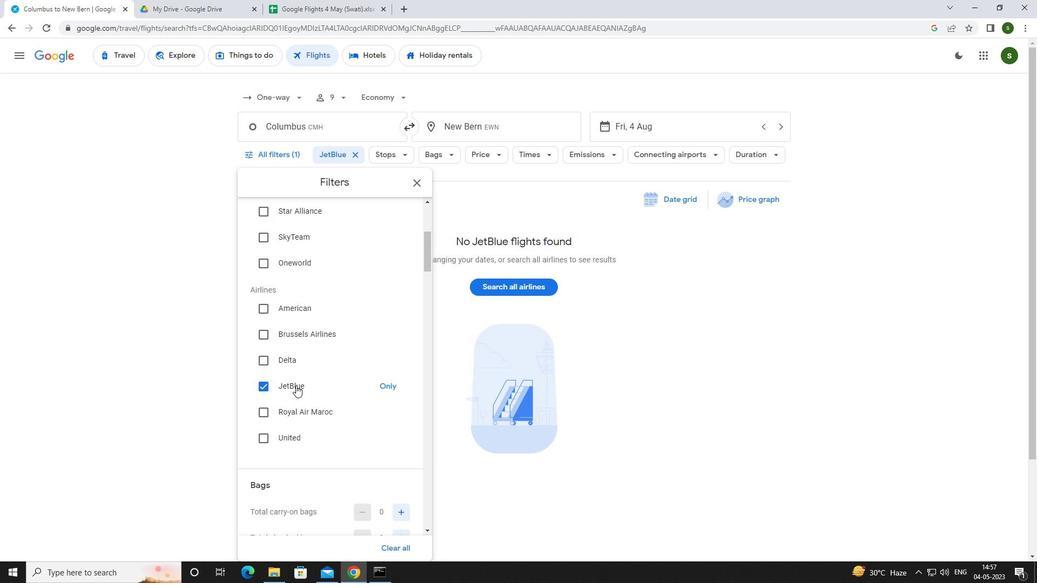 
Action: Mouse moved to (297, 385)
Screenshot: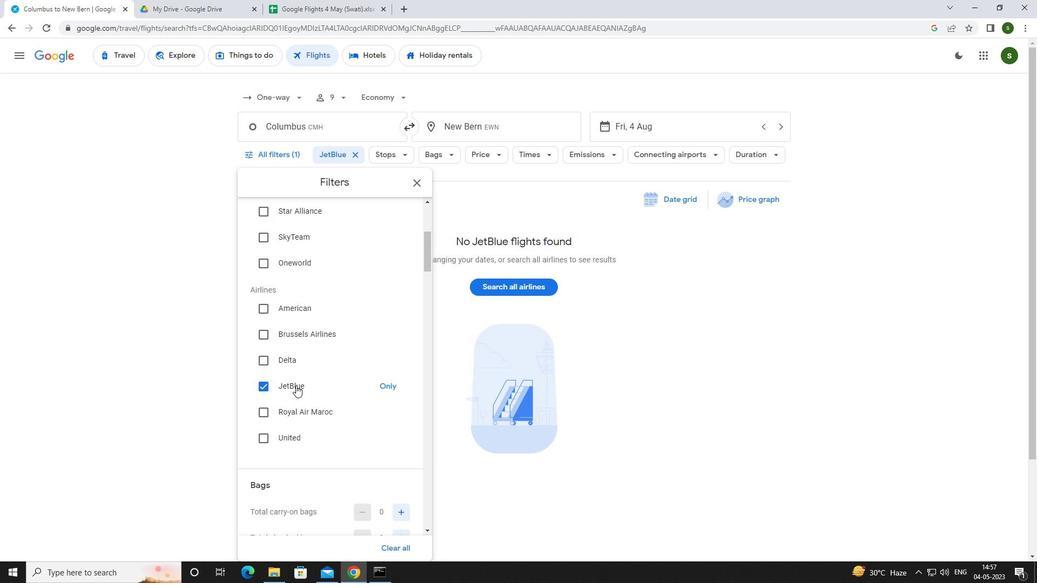 
Action: Mouse scrolled (297, 385) with delta (0, 0)
Screenshot: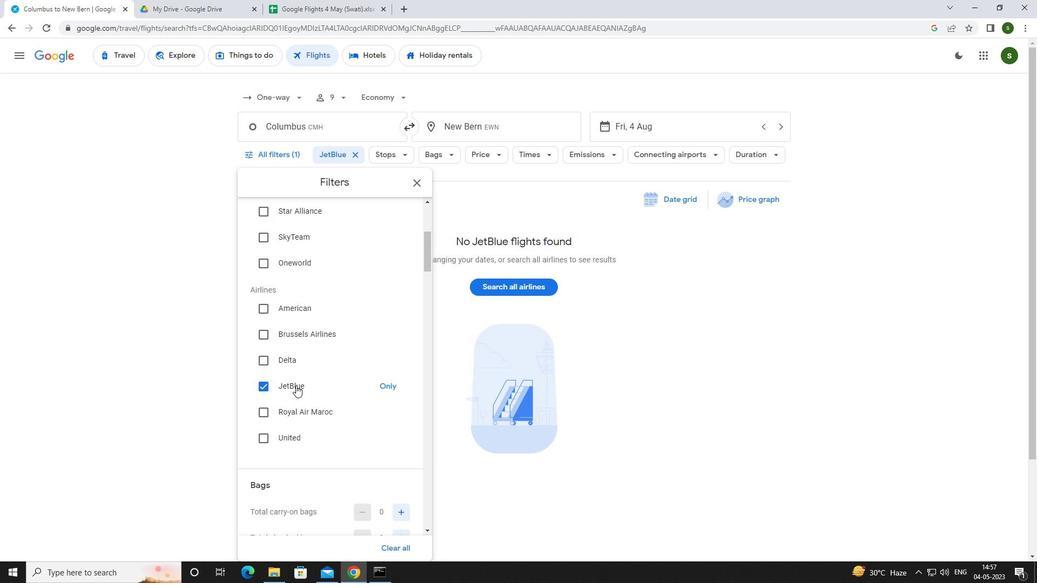 
Action: Mouse moved to (299, 385)
Screenshot: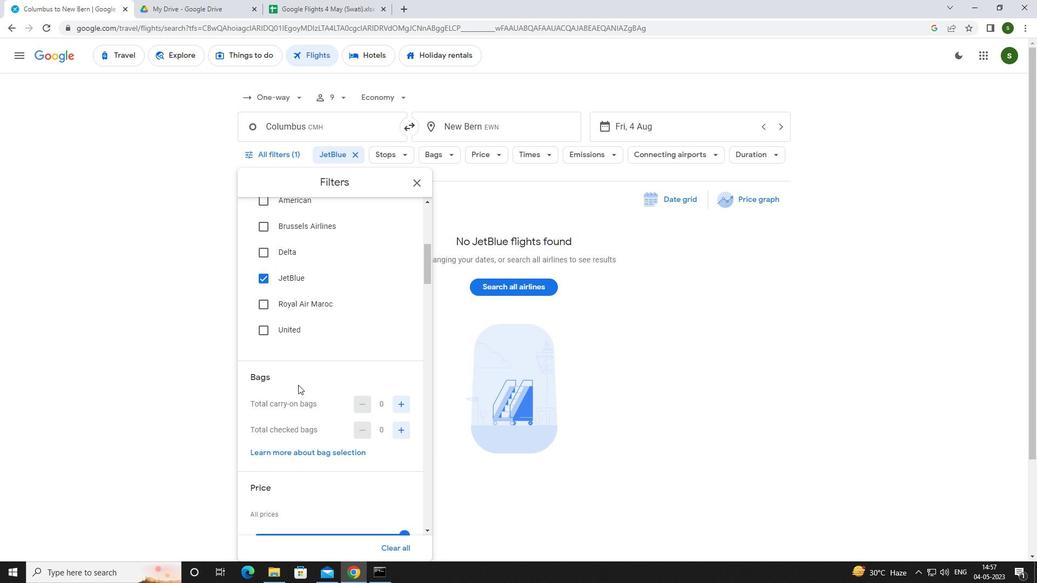 
Action: Mouse scrolled (299, 384) with delta (0, 0)
Screenshot: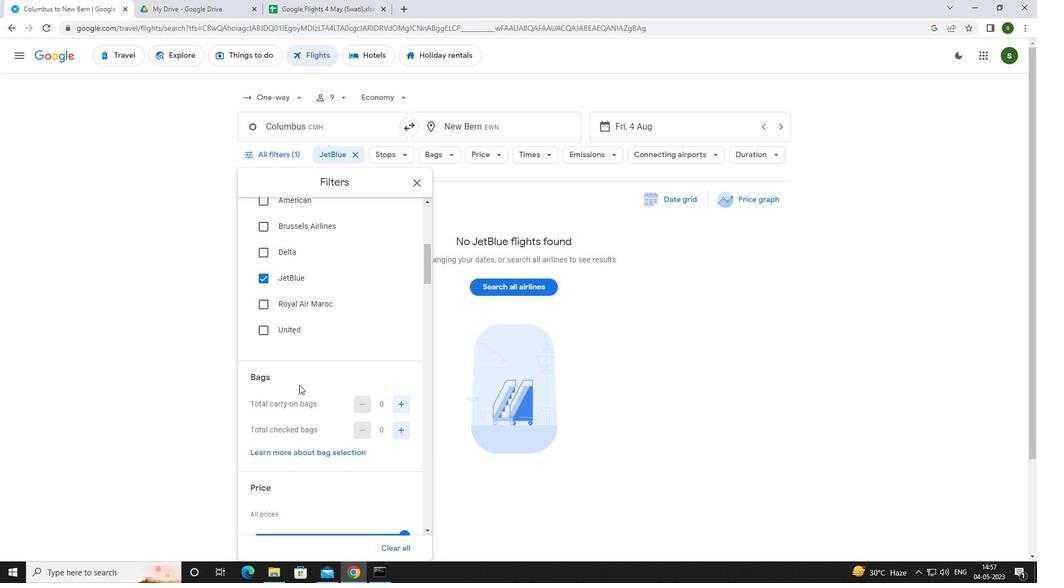 
Action: Mouse moved to (401, 351)
Screenshot: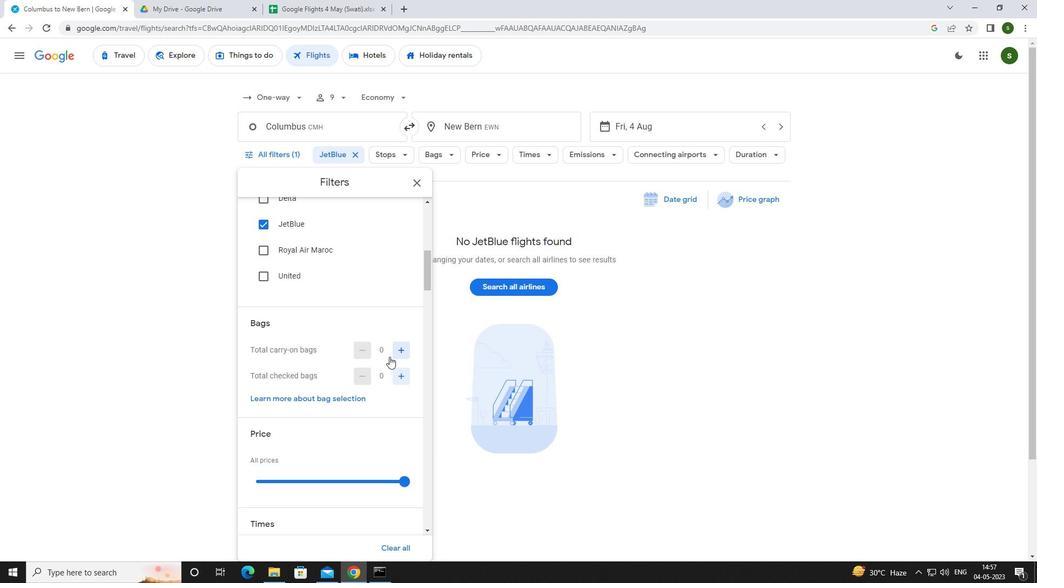 
Action: Mouse pressed left at (401, 351)
Screenshot: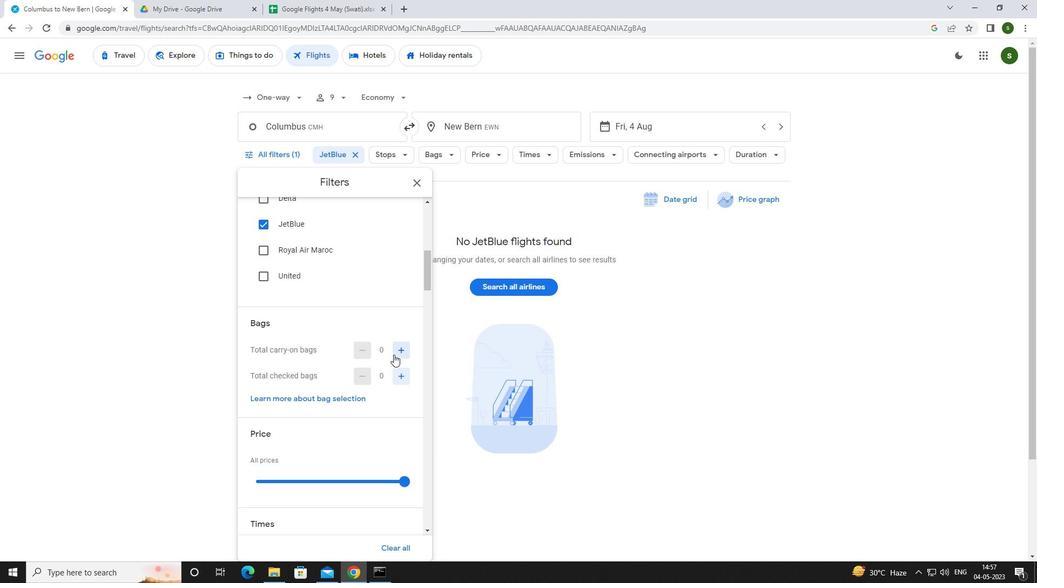 
Action: Mouse moved to (407, 482)
Screenshot: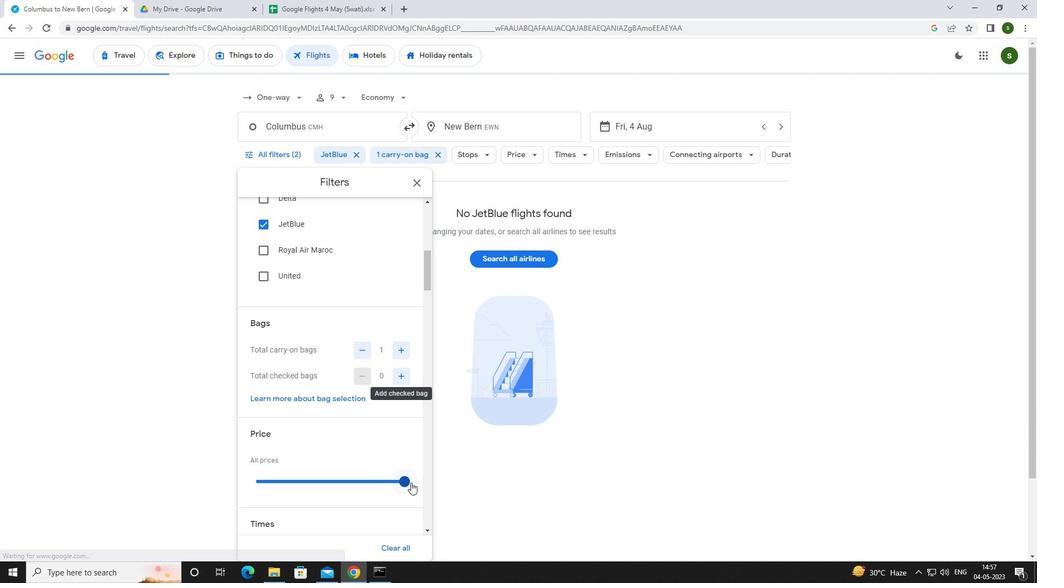 
Action: Mouse pressed left at (407, 482)
Screenshot: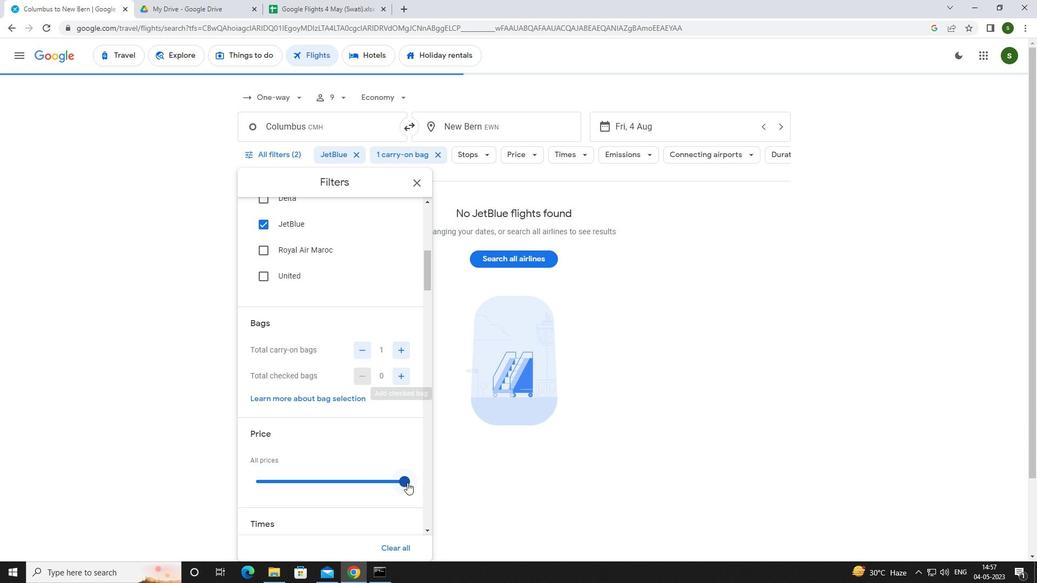
Action: Mouse moved to (314, 454)
Screenshot: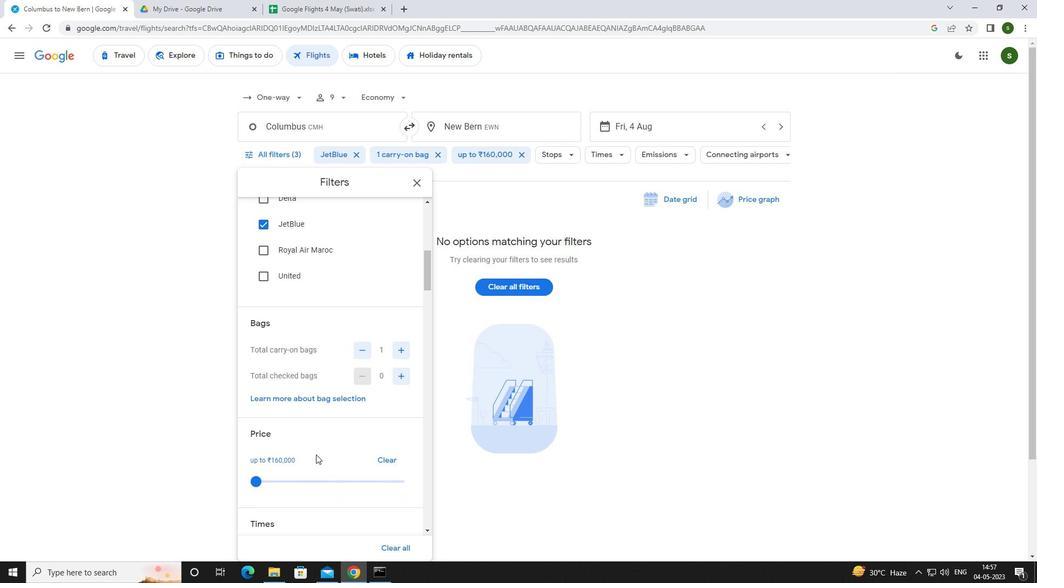 
Action: Mouse scrolled (314, 454) with delta (0, 0)
Screenshot: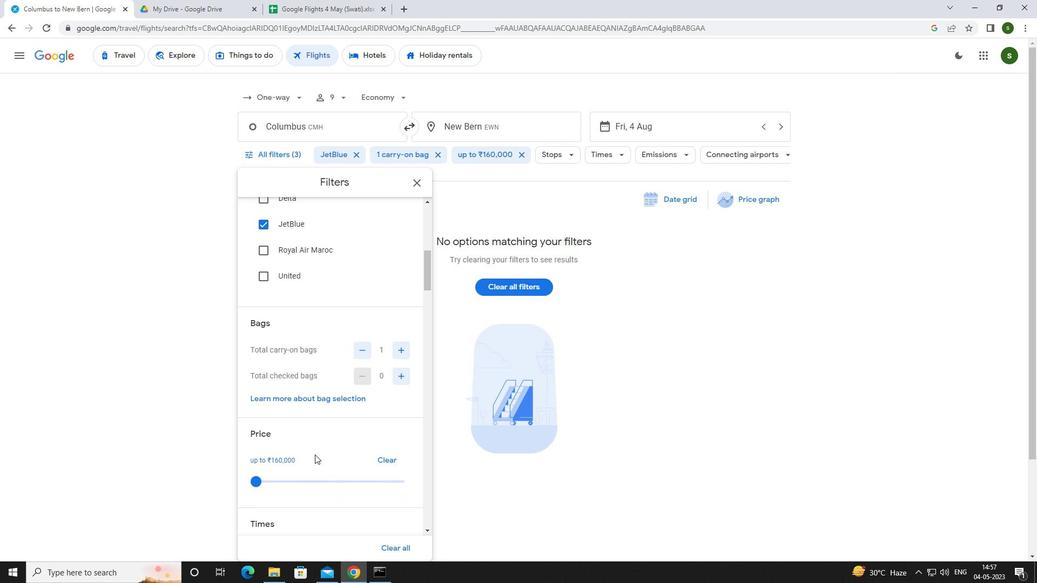 
Action: Mouse scrolled (314, 454) with delta (0, 0)
Screenshot: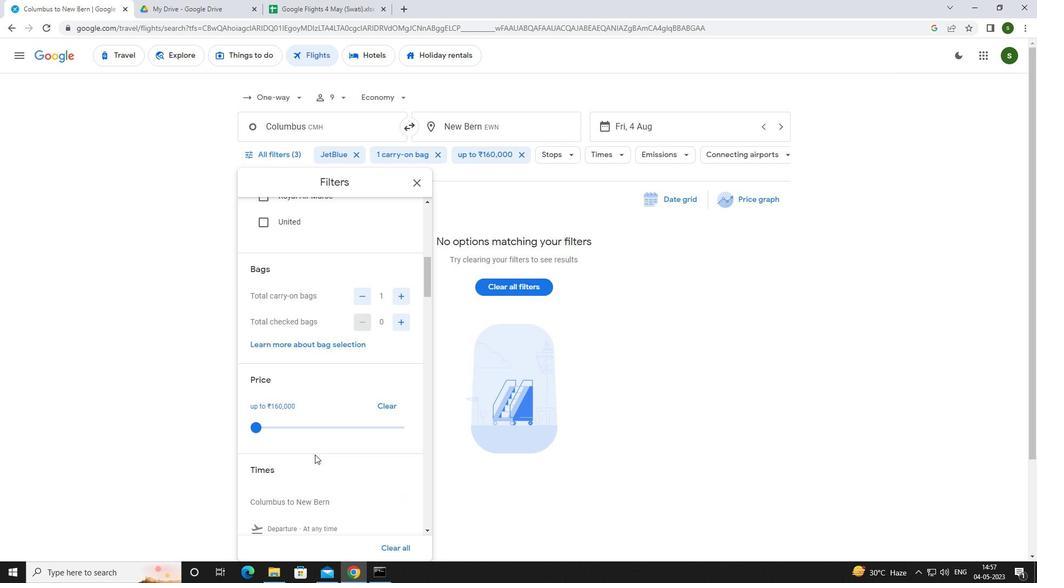 
Action: Mouse moved to (258, 495)
Screenshot: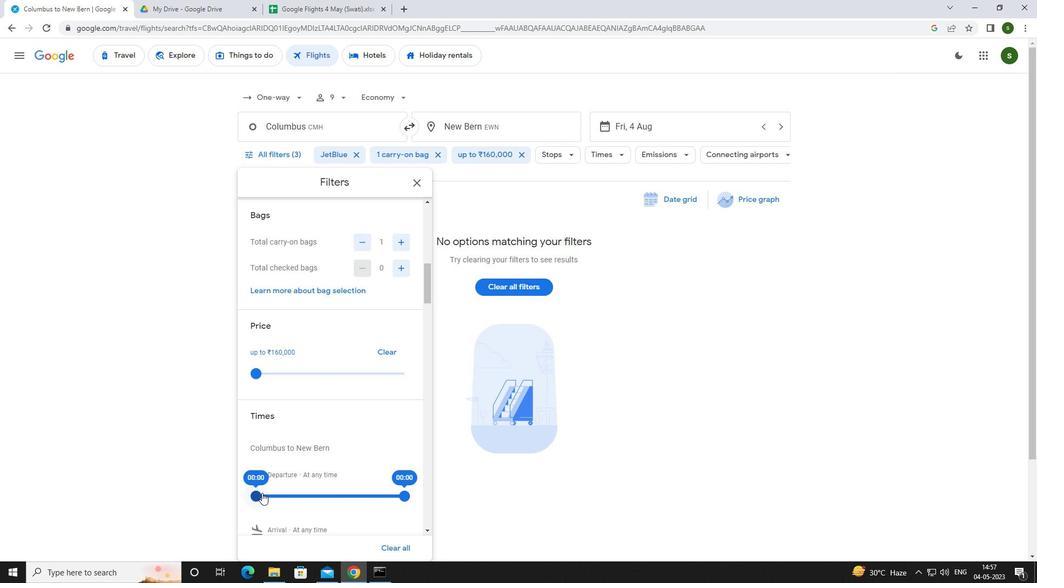 
Action: Mouse pressed left at (258, 495)
Screenshot: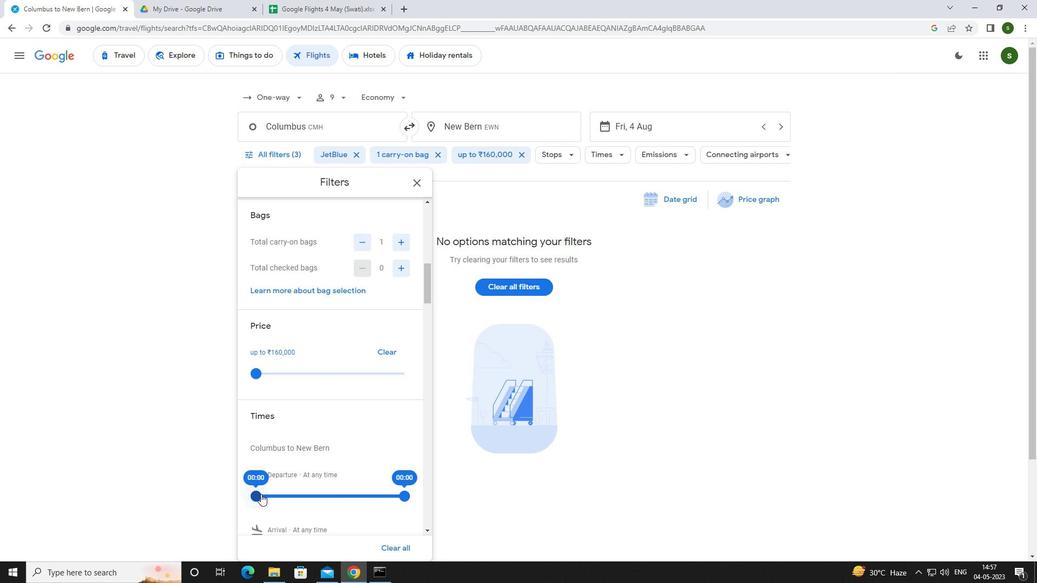 
Action: Mouse moved to (674, 420)
Screenshot: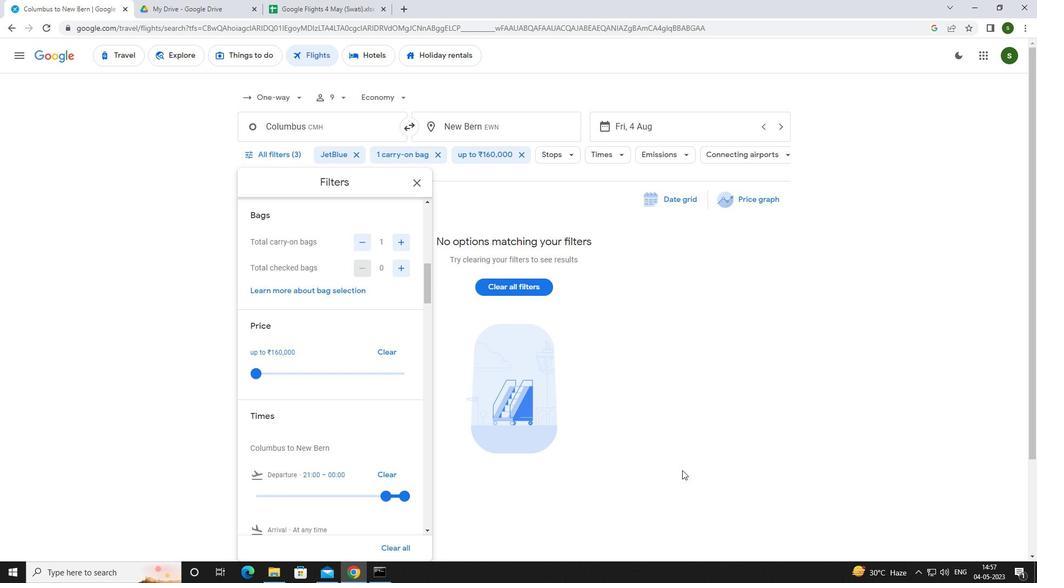 
Action: Mouse pressed left at (674, 420)
Screenshot: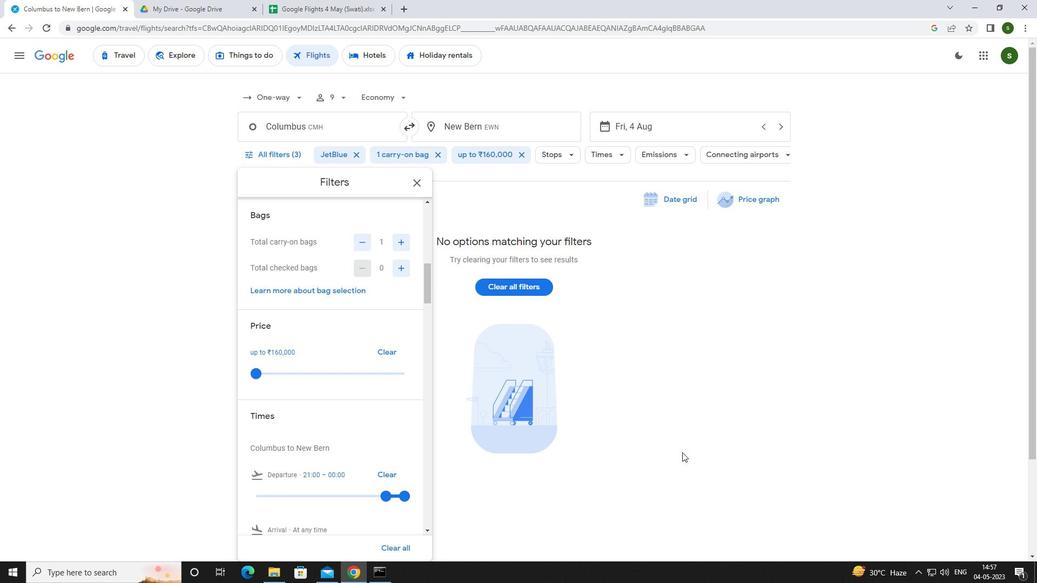 
Action: Mouse moved to (674, 420)
Screenshot: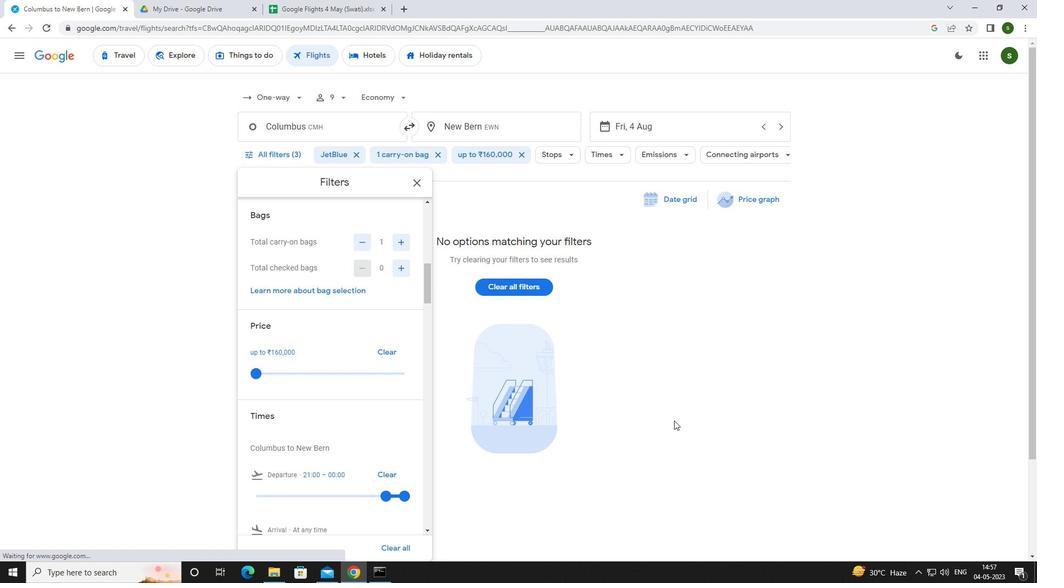 
